 Task: Find connections with filter location Héliopolis with filter topic #Humanresourcewith filter profile language Spanish with filter current company Diamondpick with filter school SNS College of Technology with filter industry Wholesale Building Materials with filter service category UX Research with filter keywords title Customer Care Associate
Action: Mouse moved to (486, 64)
Screenshot: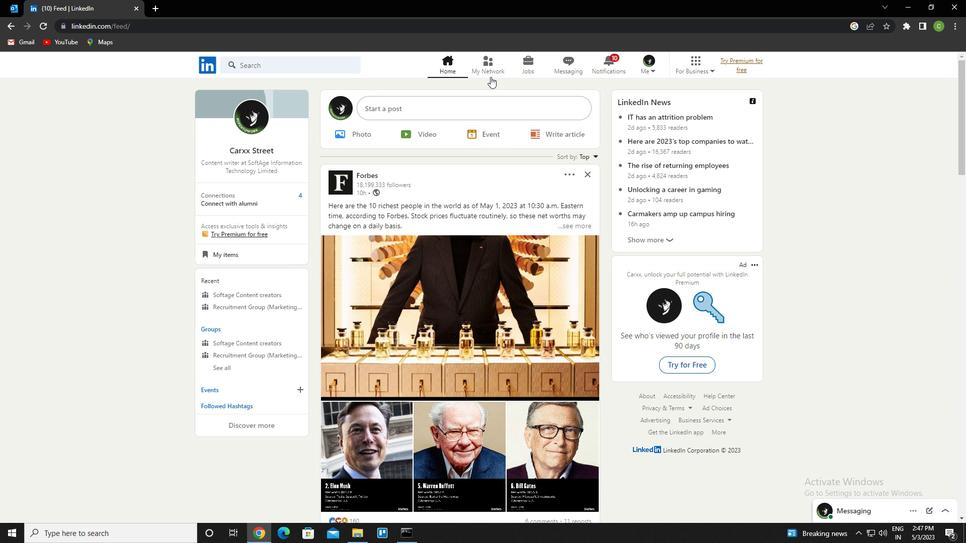 
Action: Mouse pressed left at (486, 64)
Screenshot: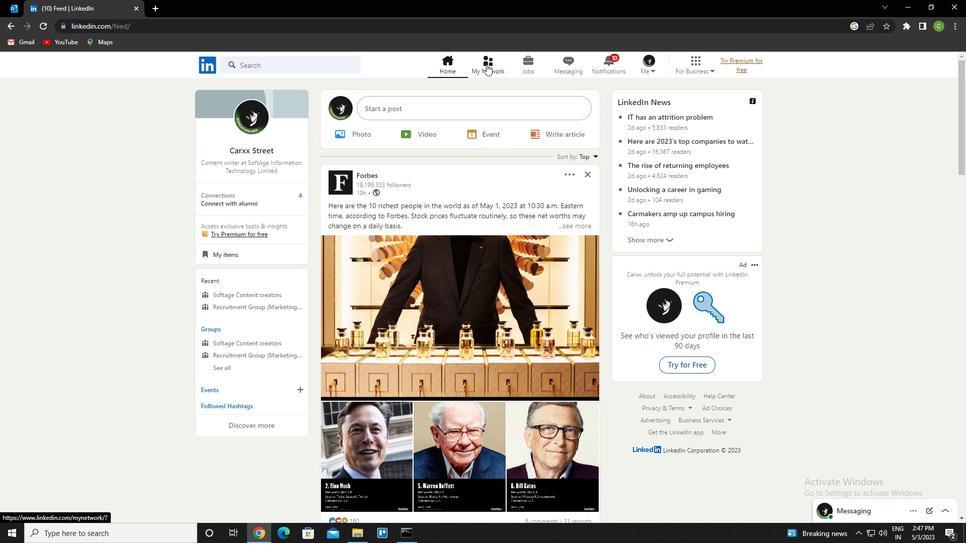 
Action: Mouse moved to (294, 119)
Screenshot: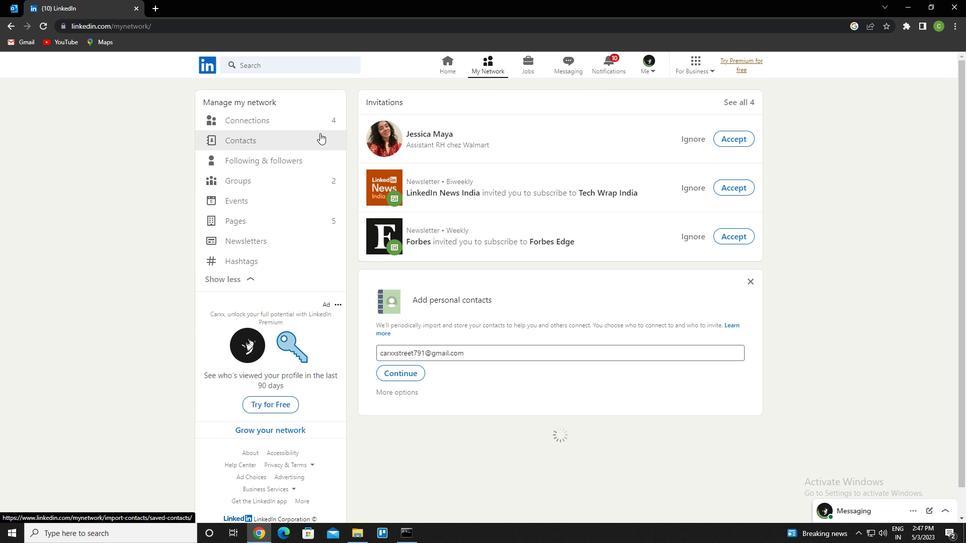 
Action: Mouse pressed left at (294, 119)
Screenshot: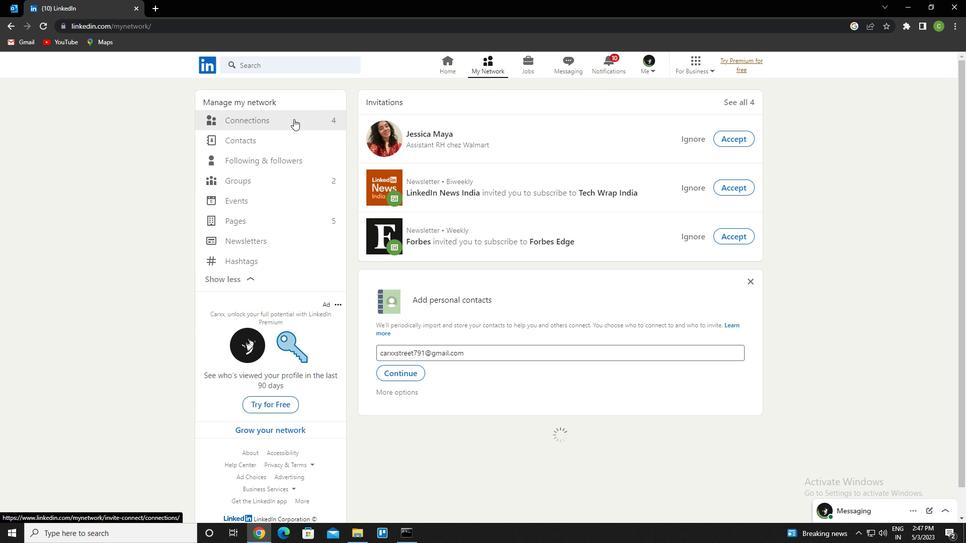 
Action: Mouse moved to (564, 121)
Screenshot: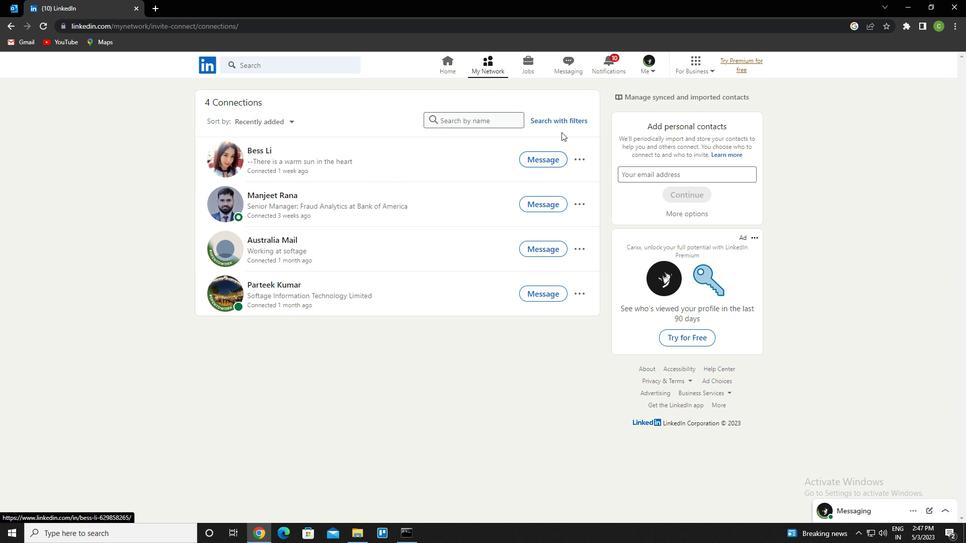 
Action: Mouse pressed left at (564, 121)
Screenshot: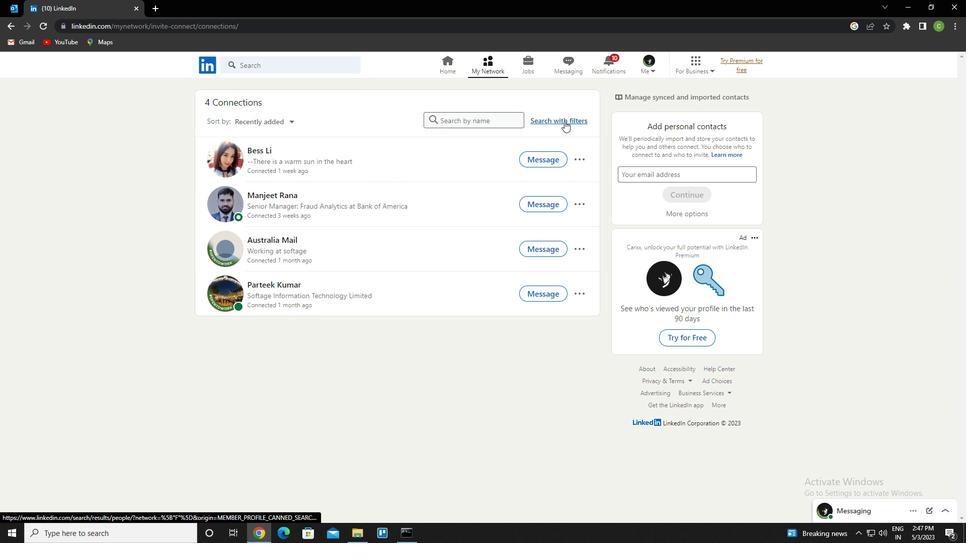 
Action: Mouse moved to (516, 95)
Screenshot: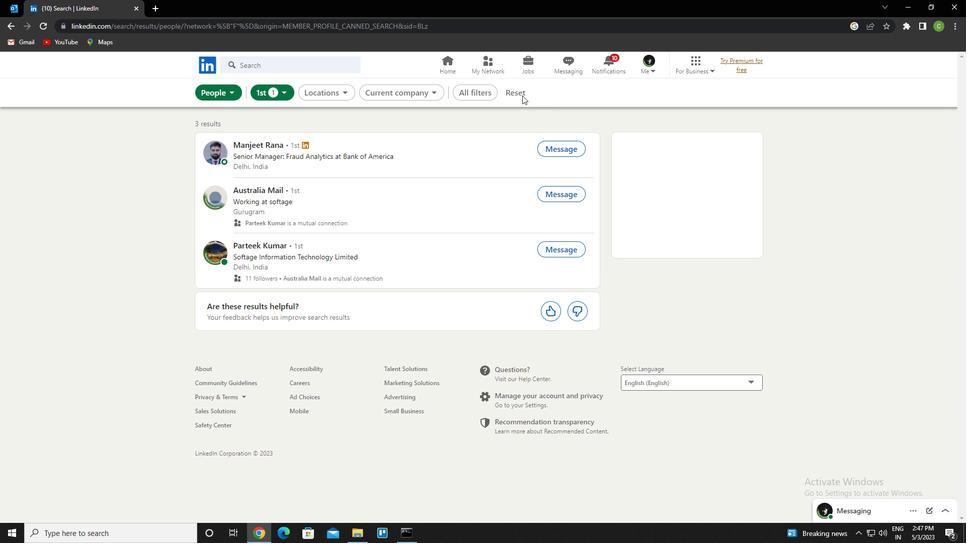 
Action: Mouse pressed left at (516, 95)
Screenshot: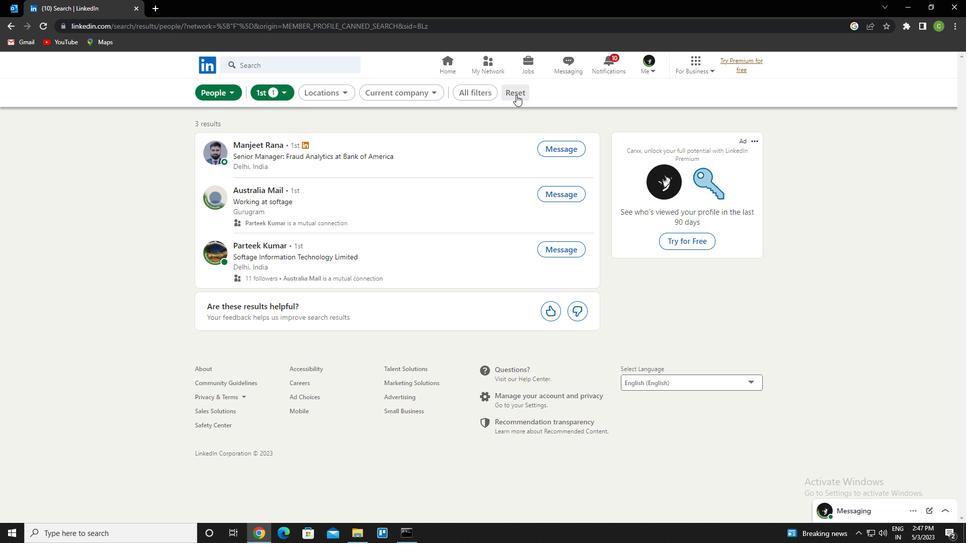 
Action: Mouse moved to (502, 92)
Screenshot: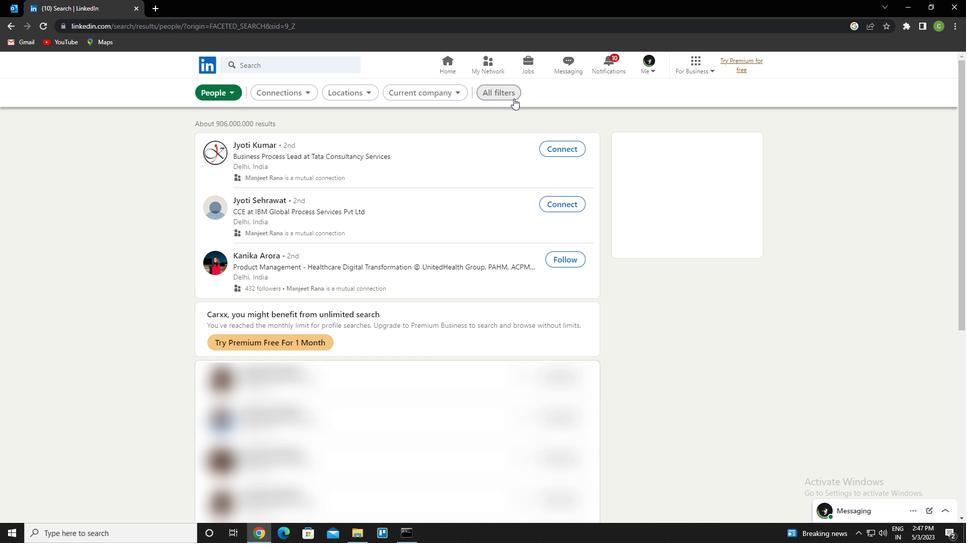 
Action: Mouse pressed left at (502, 92)
Screenshot: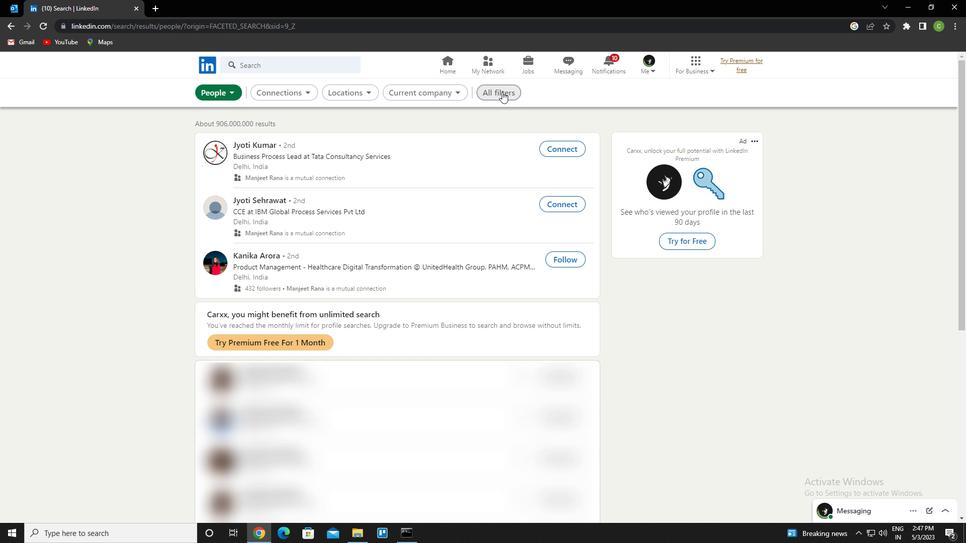 
Action: Mouse moved to (781, 273)
Screenshot: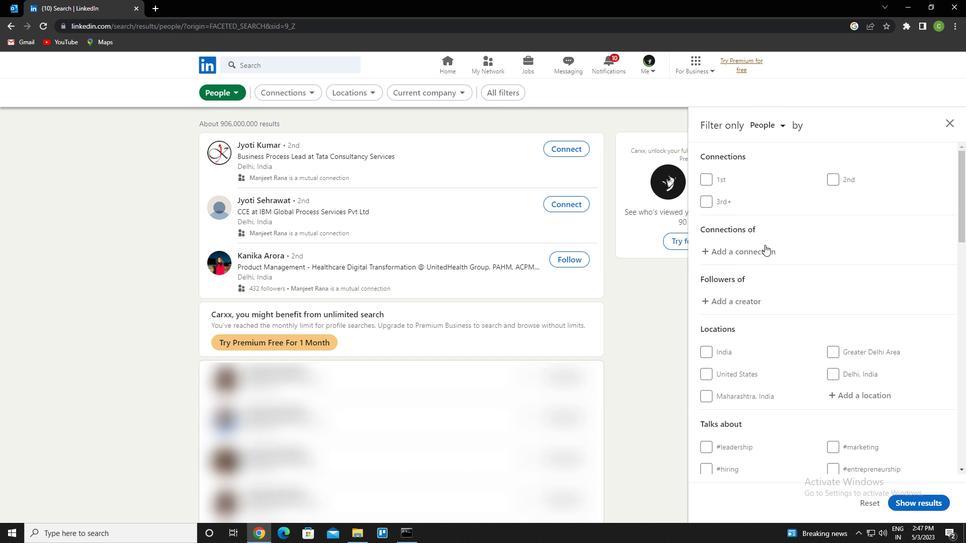 
Action: Mouse scrolled (781, 272) with delta (0, 0)
Screenshot: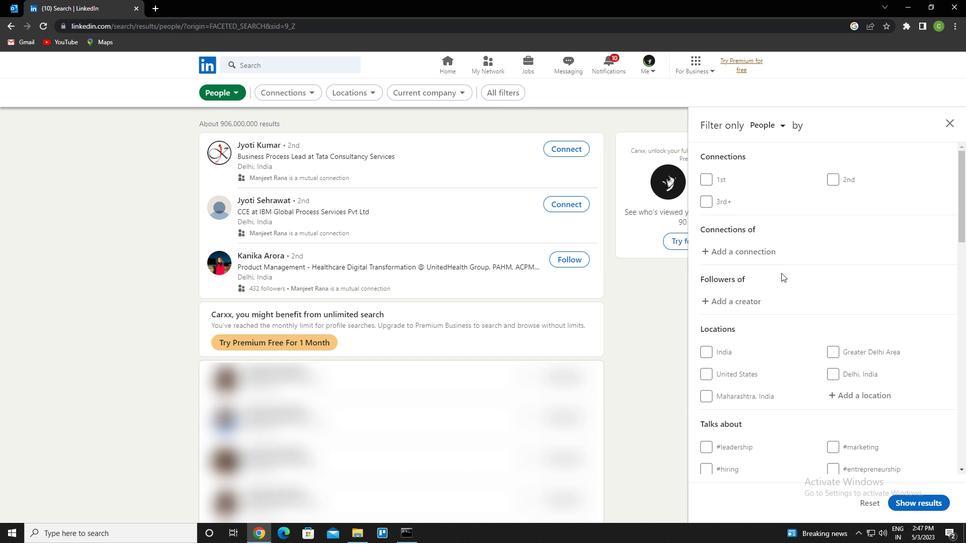 
Action: Mouse moved to (782, 277)
Screenshot: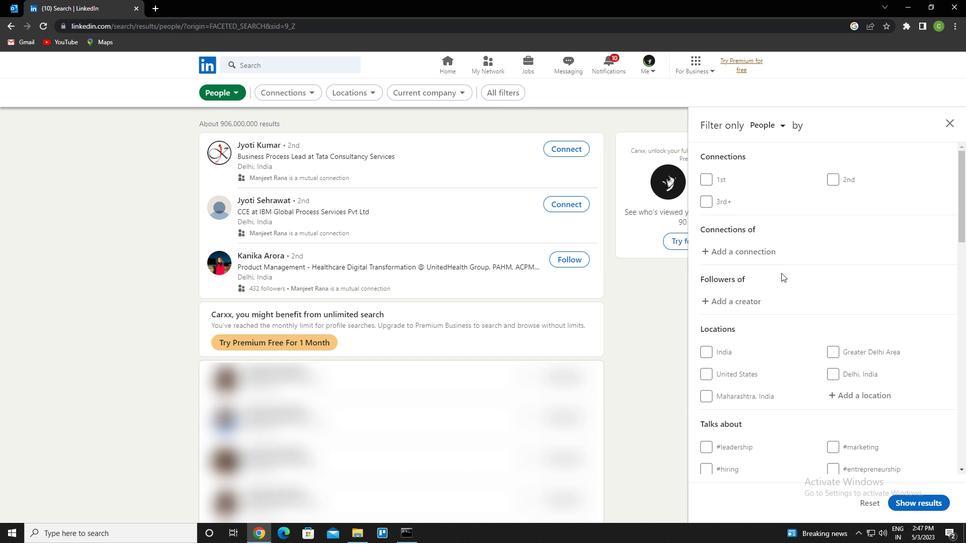 
Action: Mouse scrolled (782, 276) with delta (0, 0)
Screenshot: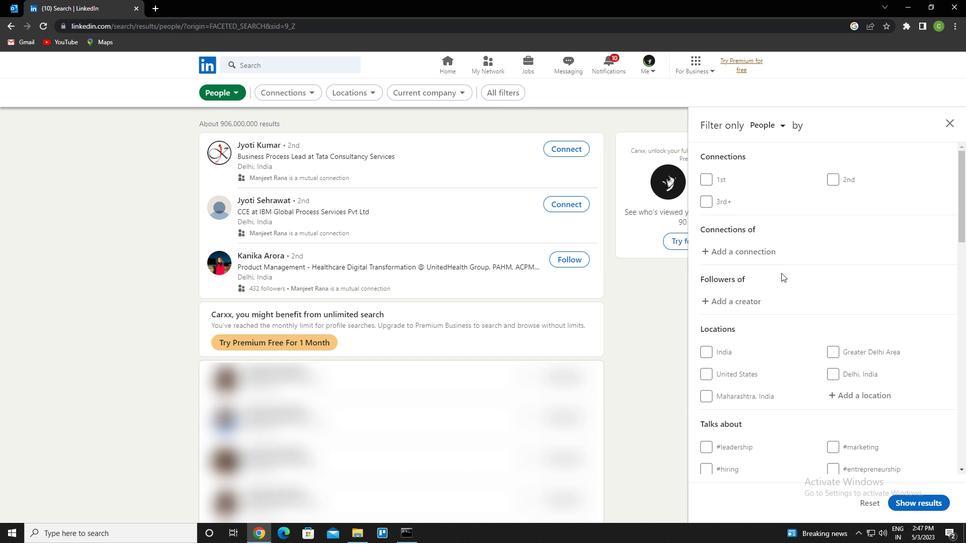 
Action: Mouse moved to (783, 285)
Screenshot: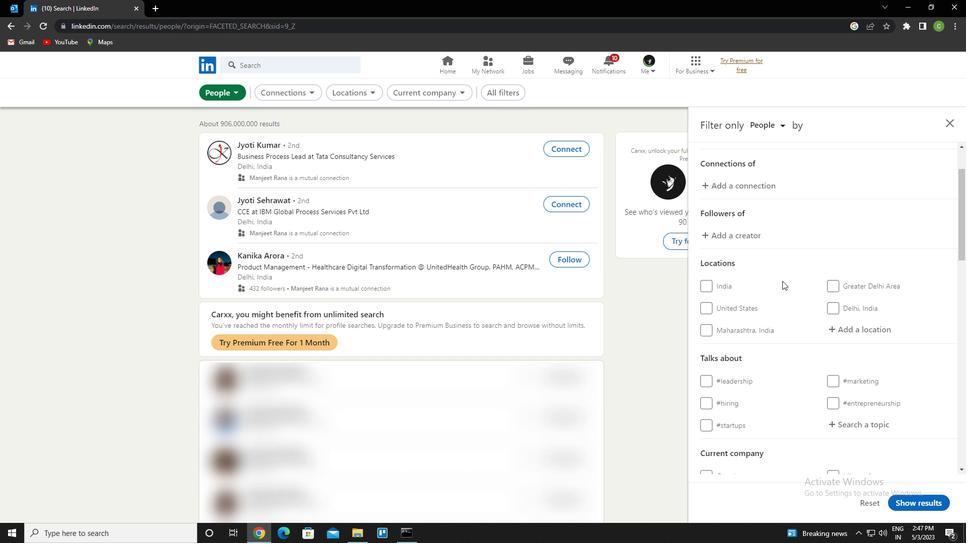 
Action: Mouse scrolled (783, 284) with delta (0, 0)
Screenshot: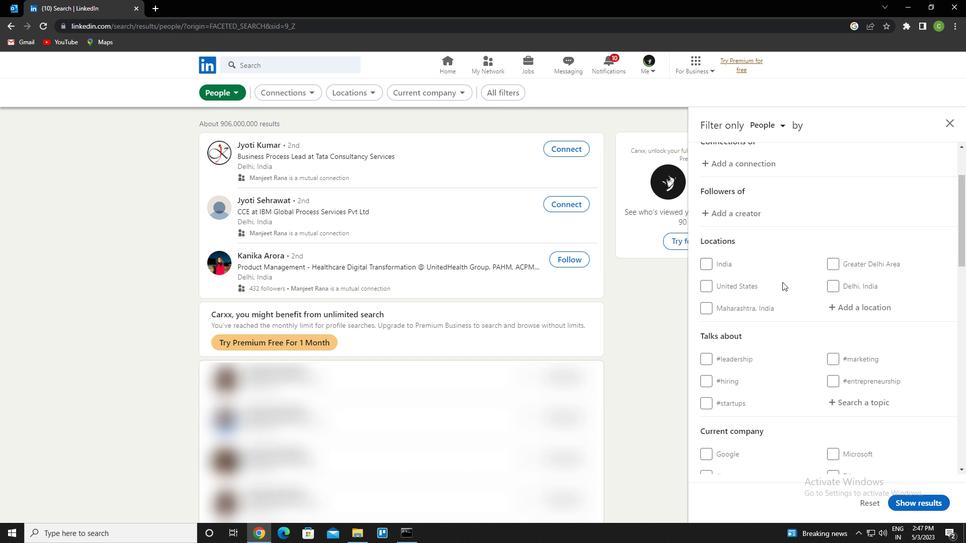 
Action: Mouse moved to (863, 243)
Screenshot: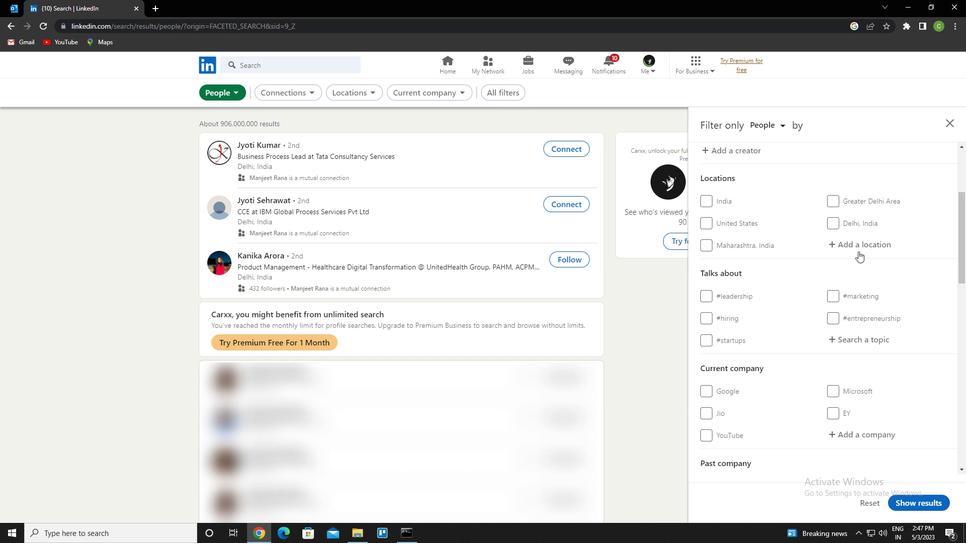 
Action: Mouse pressed left at (863, 243)
Screenshot: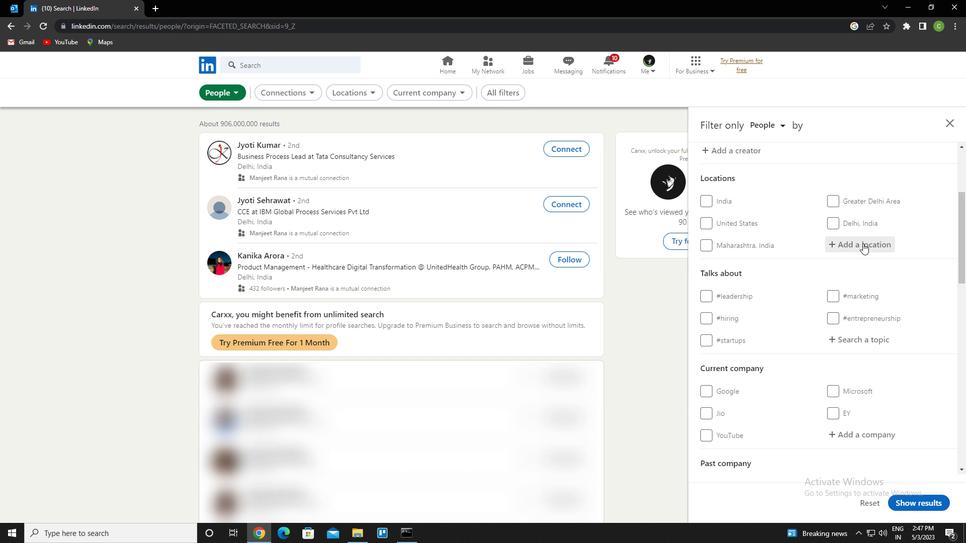 
Action: Mouse moved to (864, 243)
Screenshot: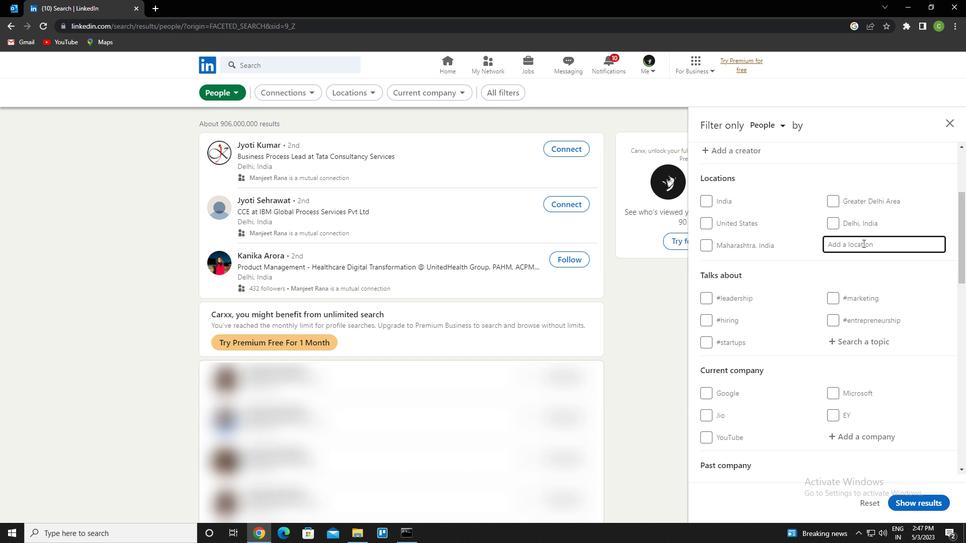 
Action: Key pressed <Key.caps_lock>h<Key.caps_lock>eliopolis<Key.down><Key.enter>
Screenshot: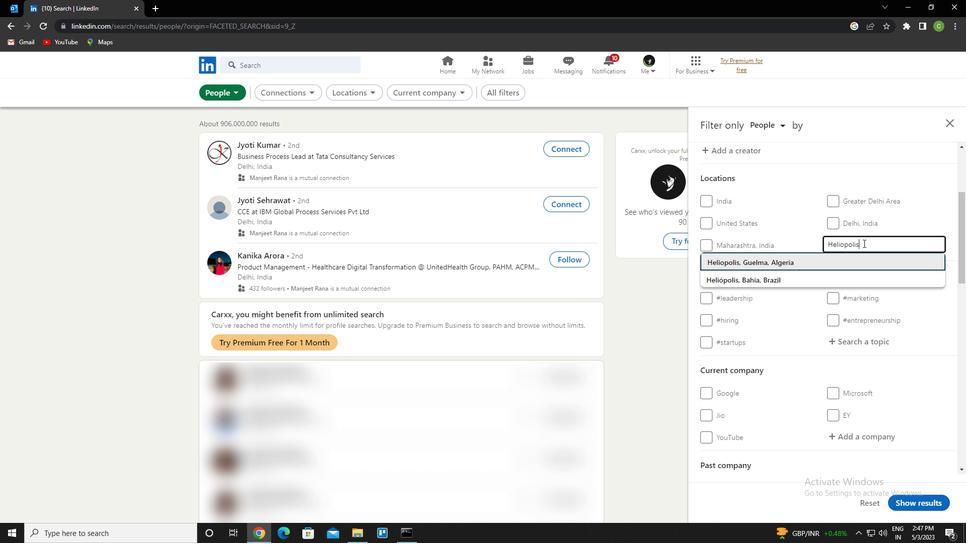 
Action: Mouse scrolled (864, 243) with delta (0, 0)
Screenshot: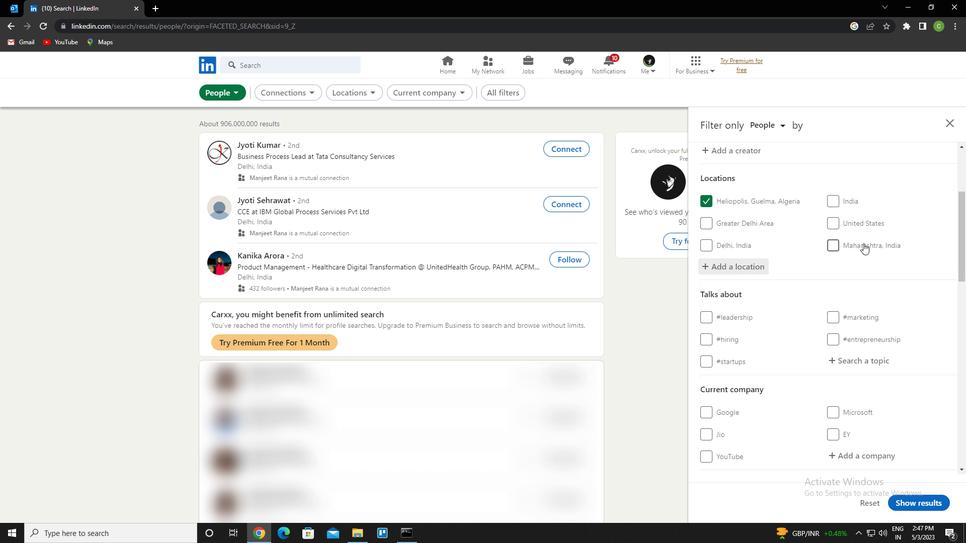 
Action: Mouse moved to (858, 315)
Screenshot: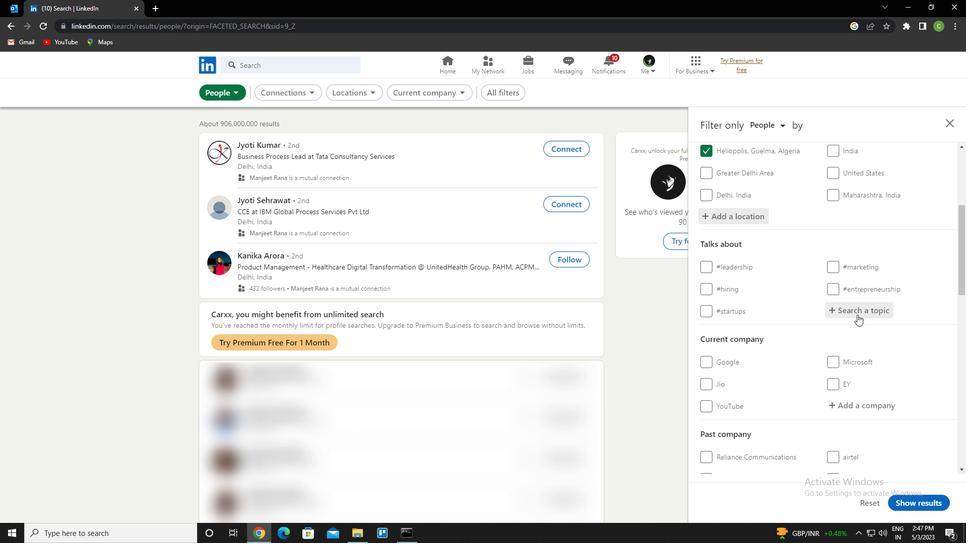
Action: Mouse pressed left at (858, 315)
Screenshot: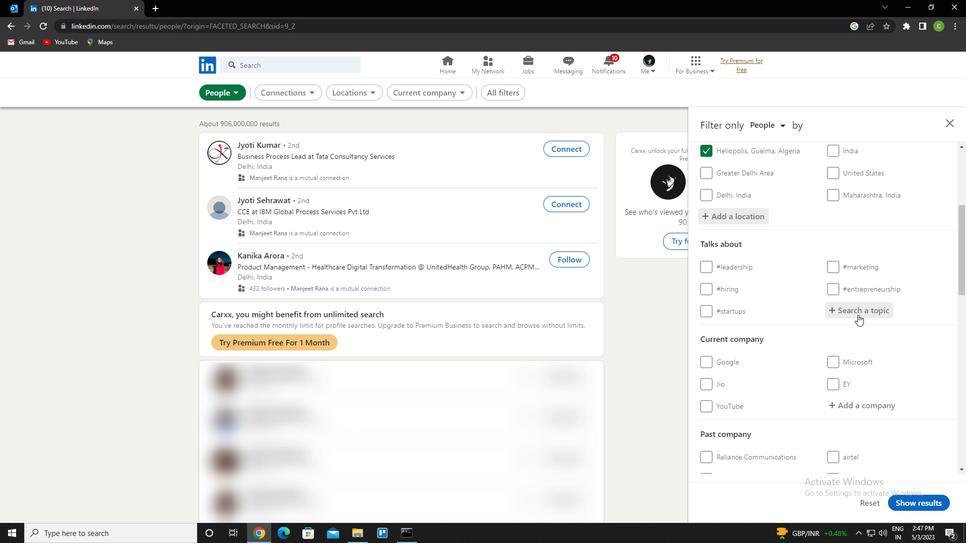 
Action: Key pressed humanresource<Key.down><Key.down><Key.enter>
Screenshot: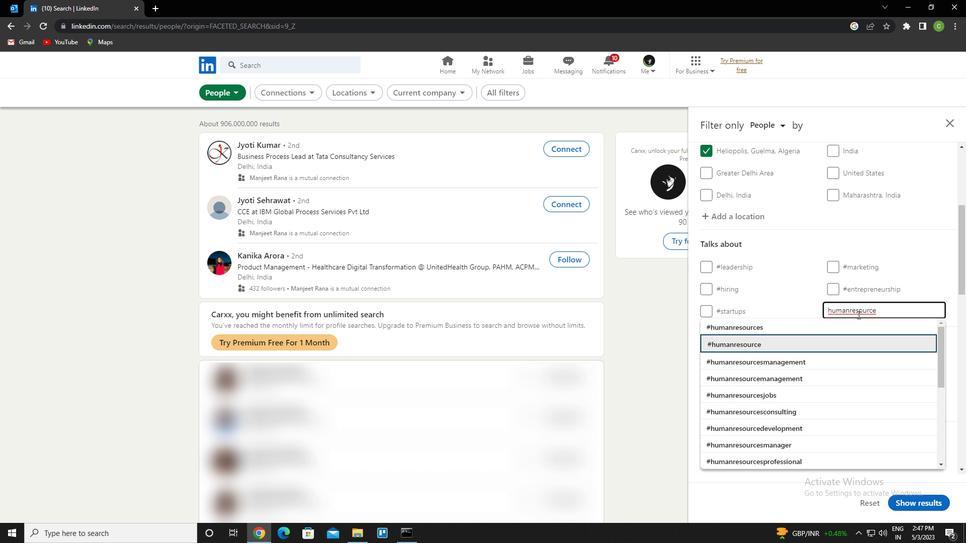
Action: Mouse scrolled (858, 314) with delta (0, 0)
Screenshot: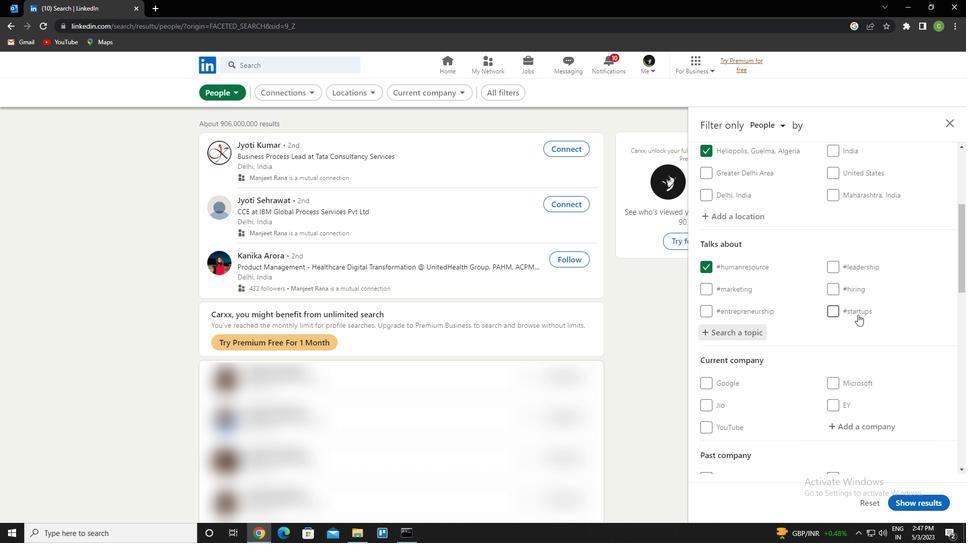 
Action: Mouse scrolled (858, 314) with delta (0, 0)
Screenshot: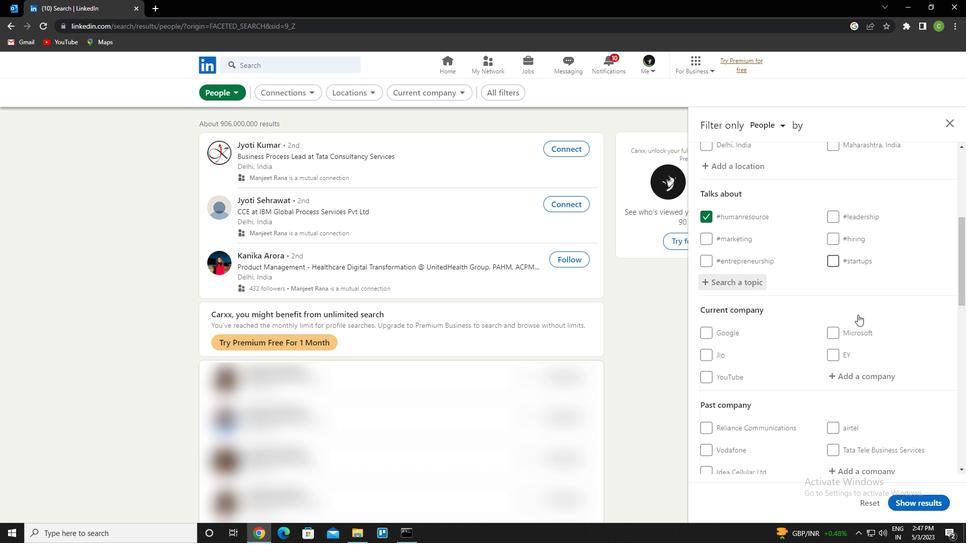
Action: Mouse scrolled (858, 314) with delta (0, 0)
Screenshot: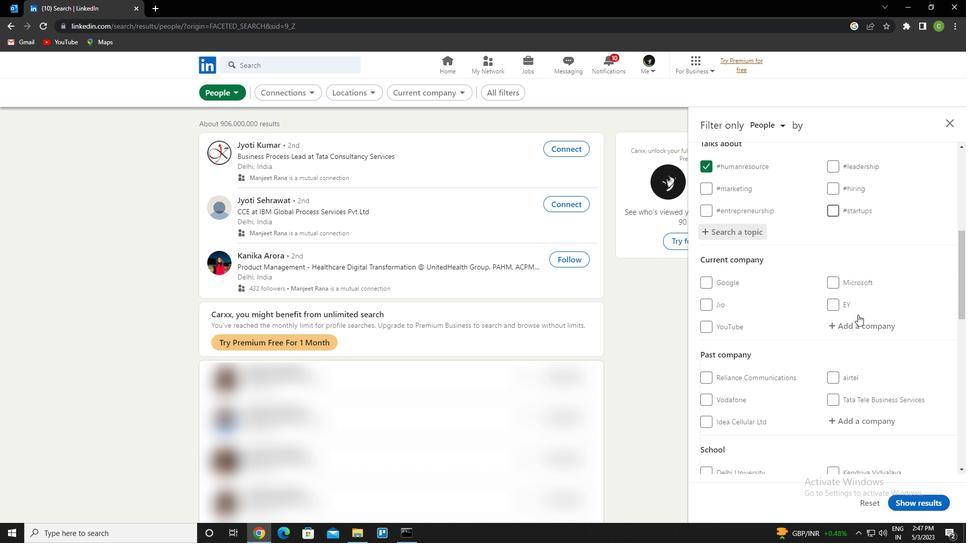 
Action: Mouse scrolled (858, 314) with delta (0, 0)
Screenshot: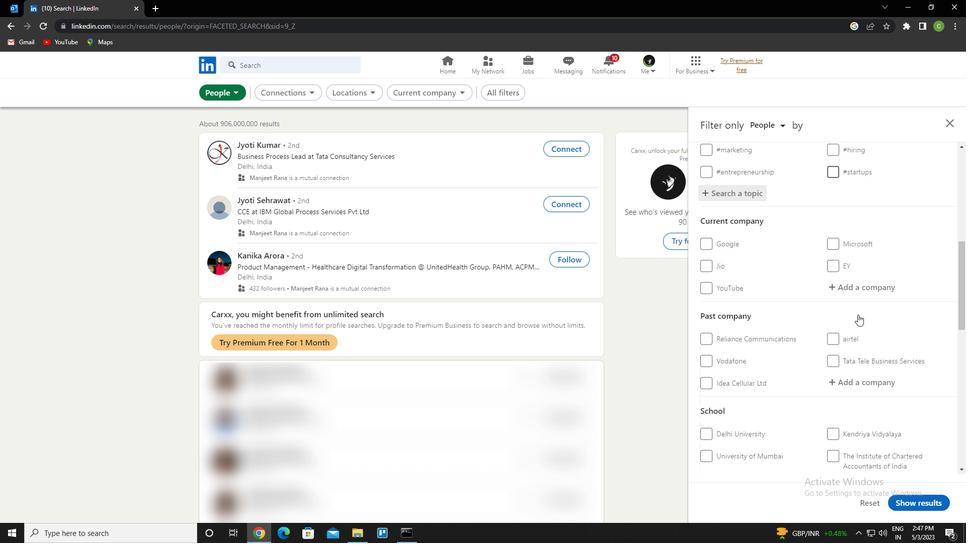 
Action: Mouse scrolled (858, 314) with delta (0, 0)
Screenshot: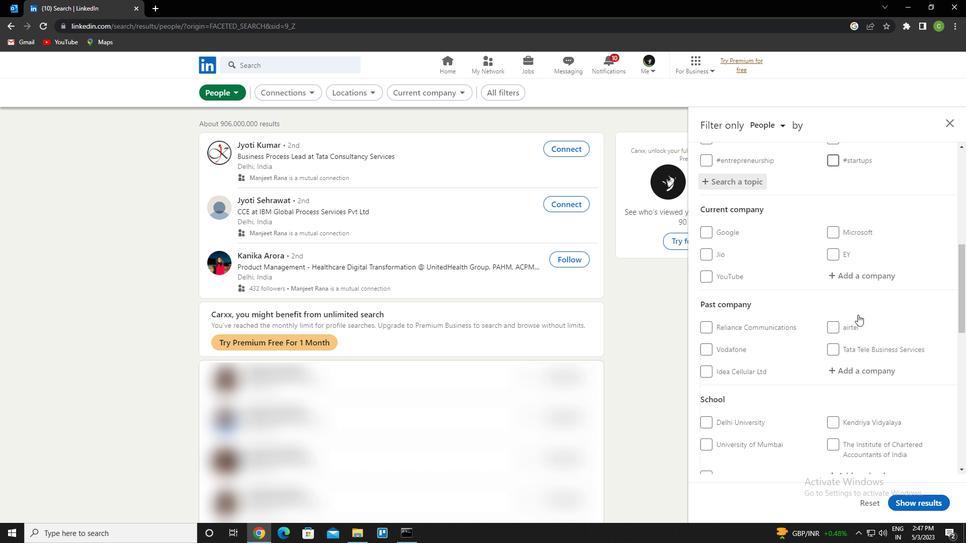 
Action: Mouse scrolled (858, 314) with delta (0, 0)
Screenshot: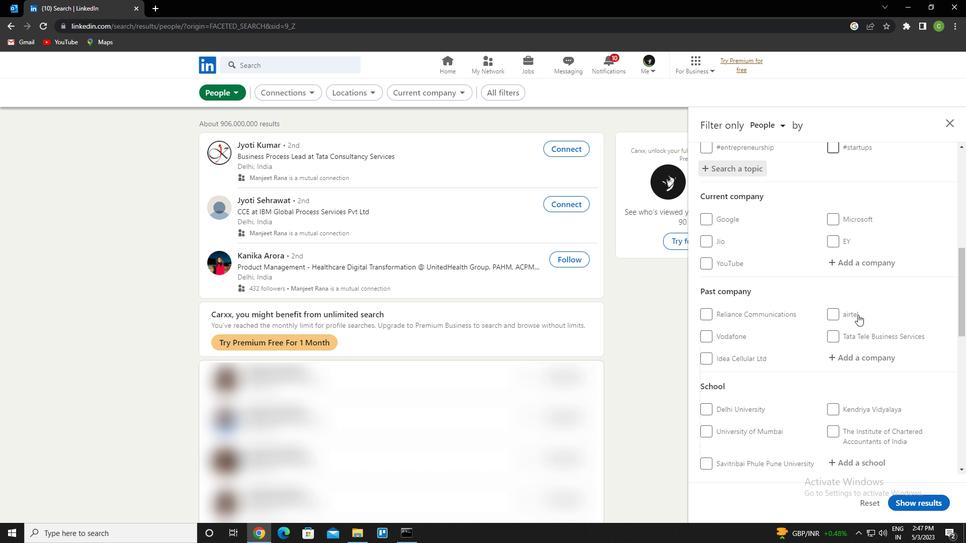 
Action: Mouse scrolled (858, 314) with delta (0, 0)
Screenshot: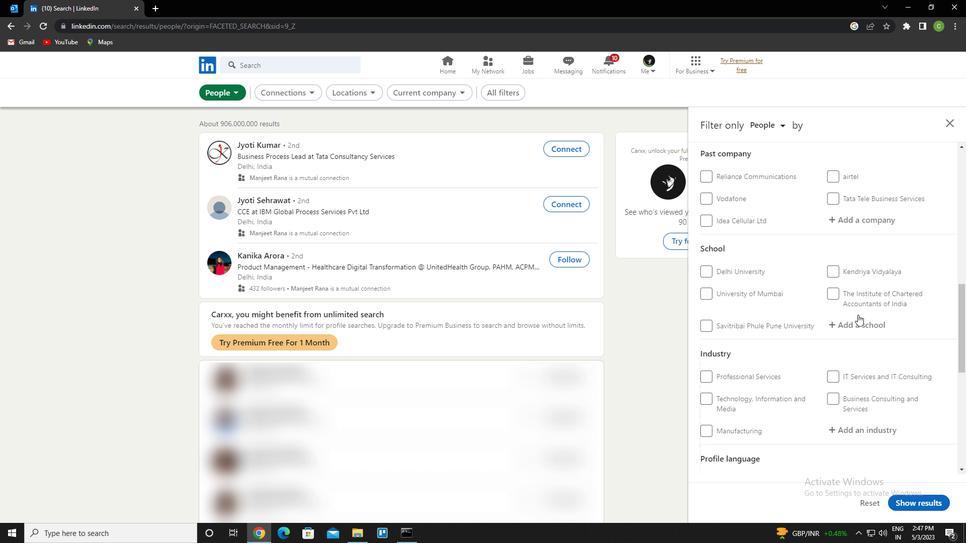 
Action: Mouse scrolled (858, 314) with delta (0, 0)
Screenshot: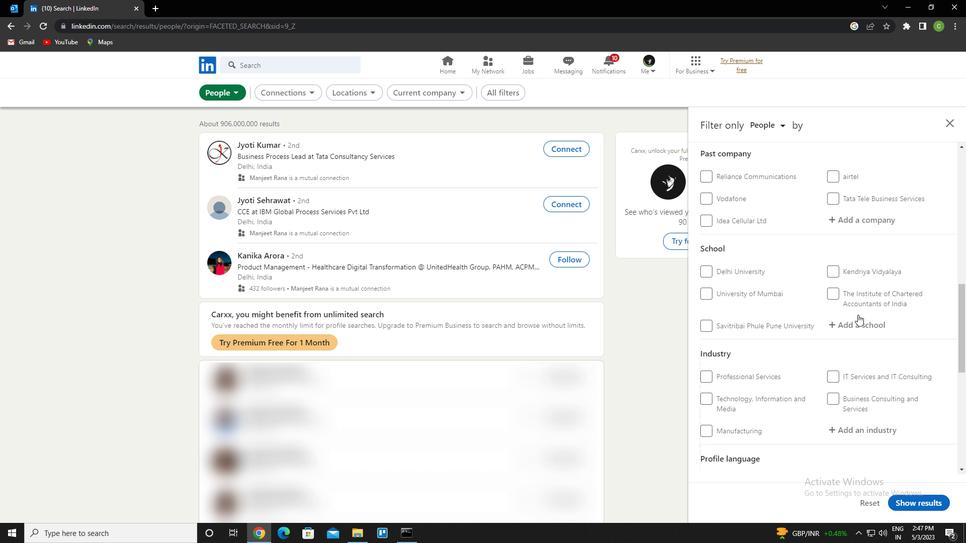 
Action: Mouse scrolled (858, 314) with delta (0, 0)
Screenshot: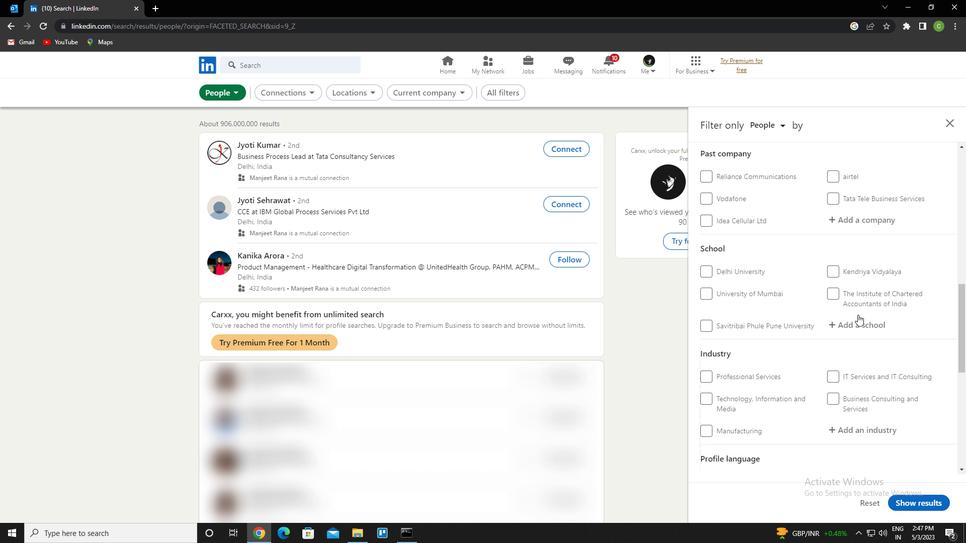 
Action: Mouse moved to (704, 353)
Screenshot: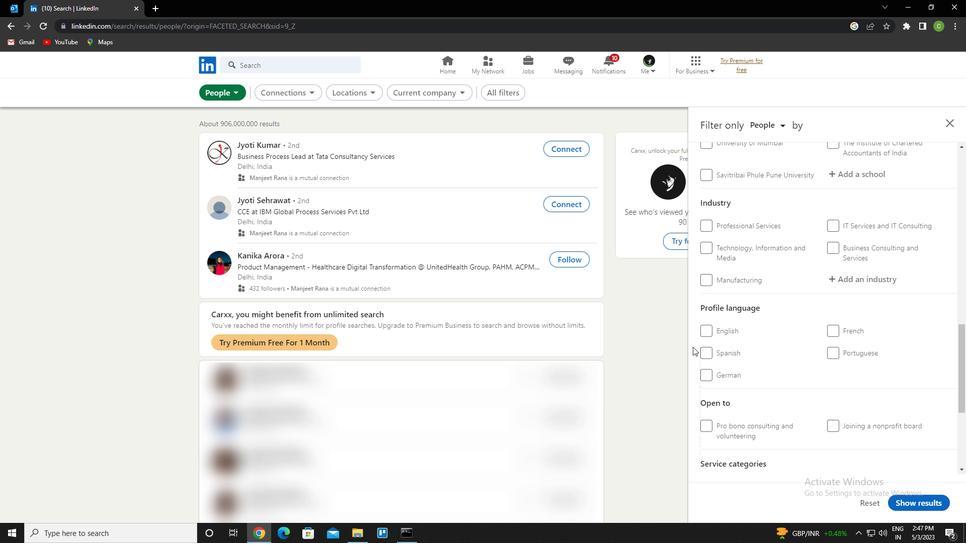 
Action: Mouse pressed left at (704, 353)
Screenshot: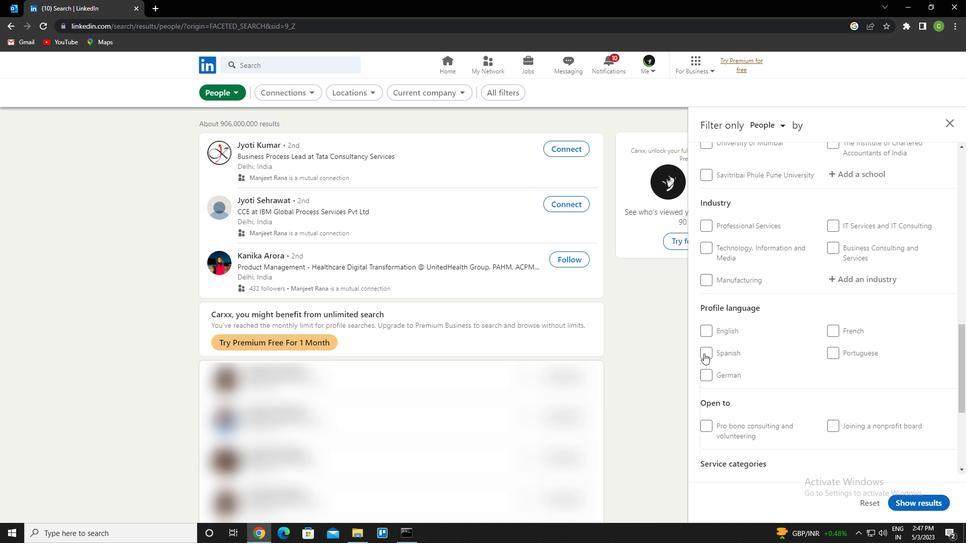 
Action: Mouse moved to (777, 359)
Screenshot: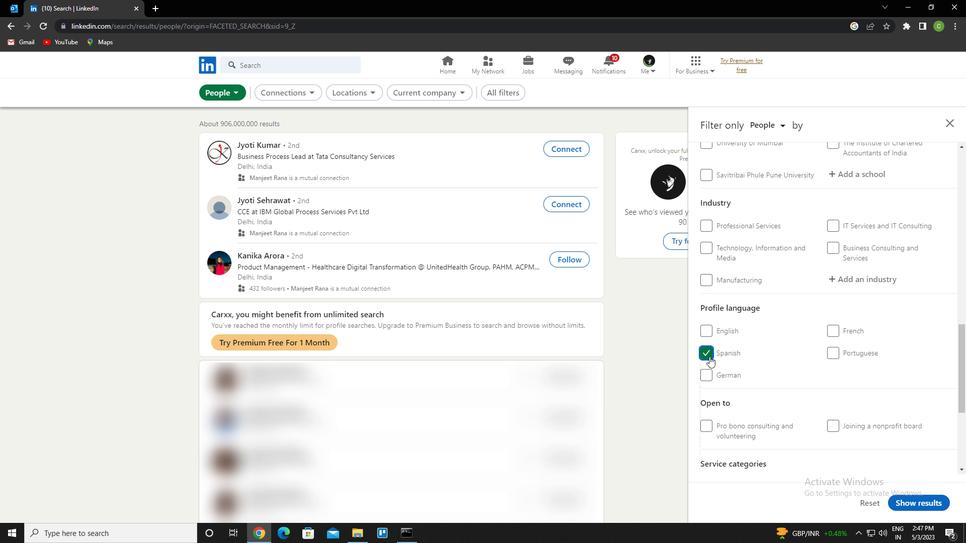 
Action: Mouse scrolled (777, 360) with delta (0, 0)
Screenshot: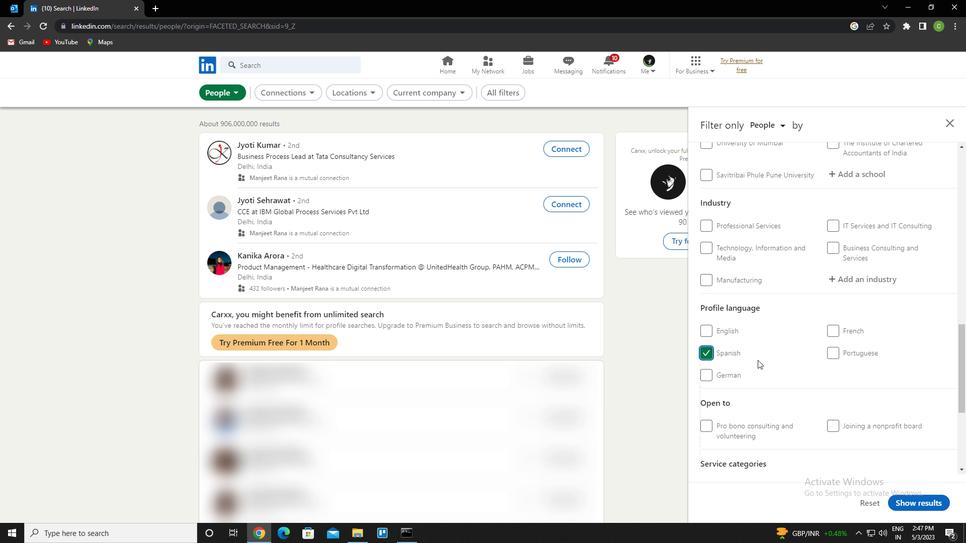 
Action: Mouse scrolled (777, 360) with delta (0, 0)
Screenshot: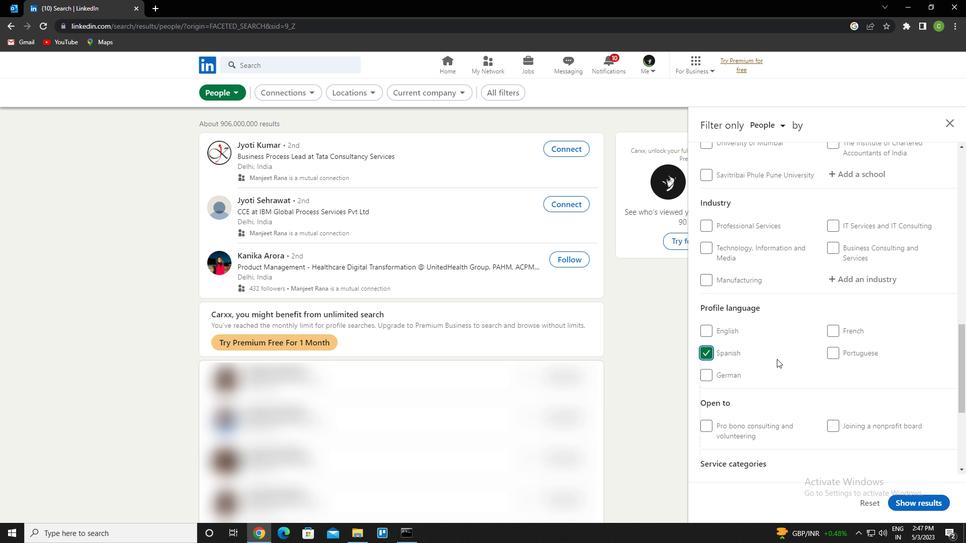 
Action: Mouse scrolled (777, 360) with delta (0, 0)
Screenshot: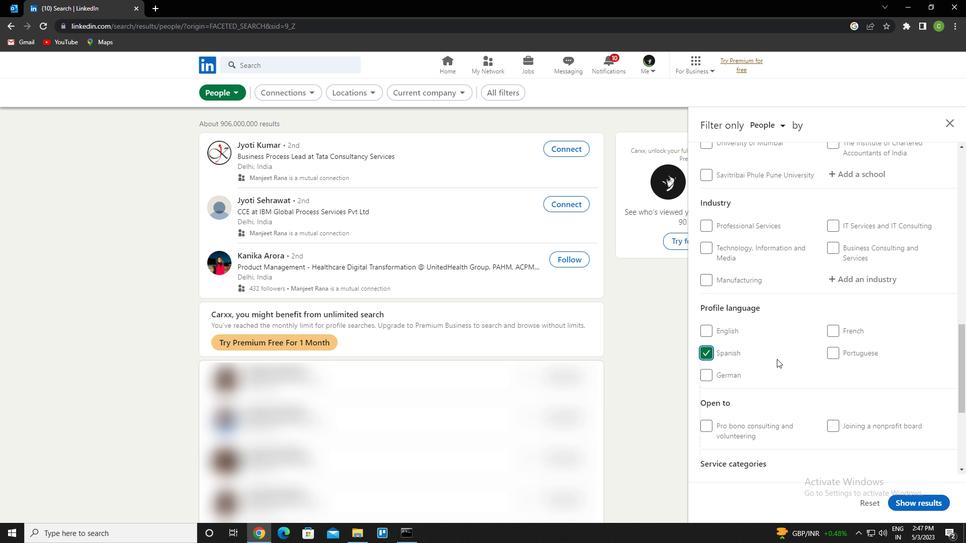 
Action: Mouse scrolled (777, 360) with delta (0, 0)
Screenshot: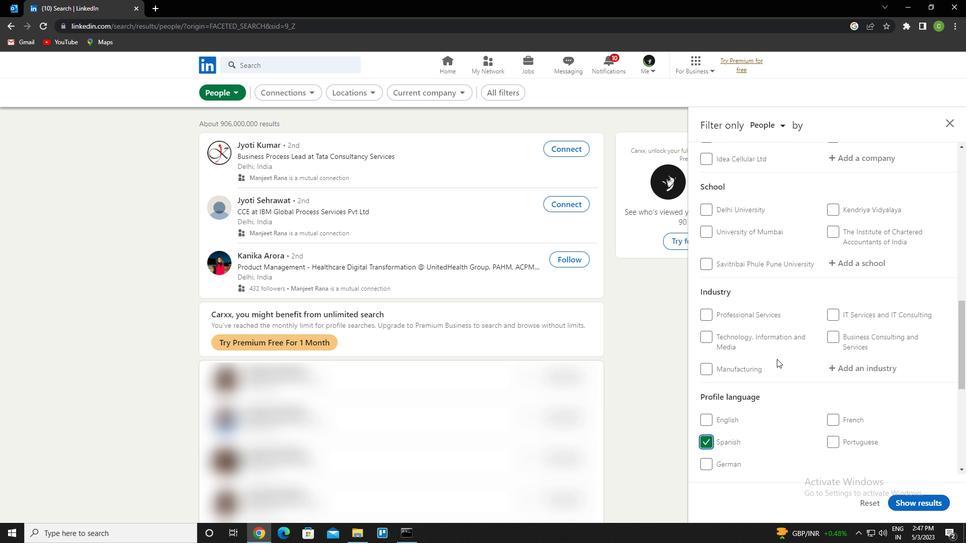
Action: Mouse scrolled (777, 360) with delta (0, 0)
Screenshot: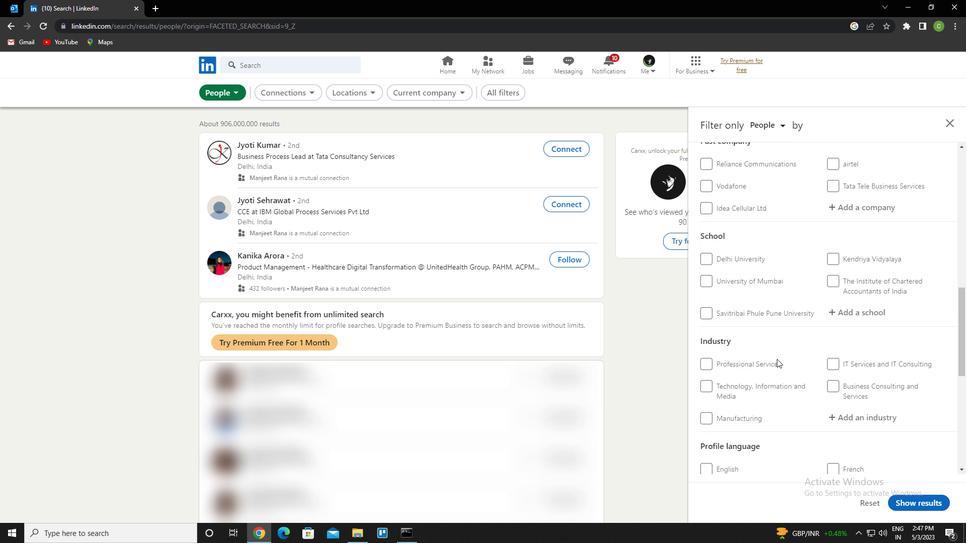 
Action: Mouse moved to (774, 352)
Screenshot: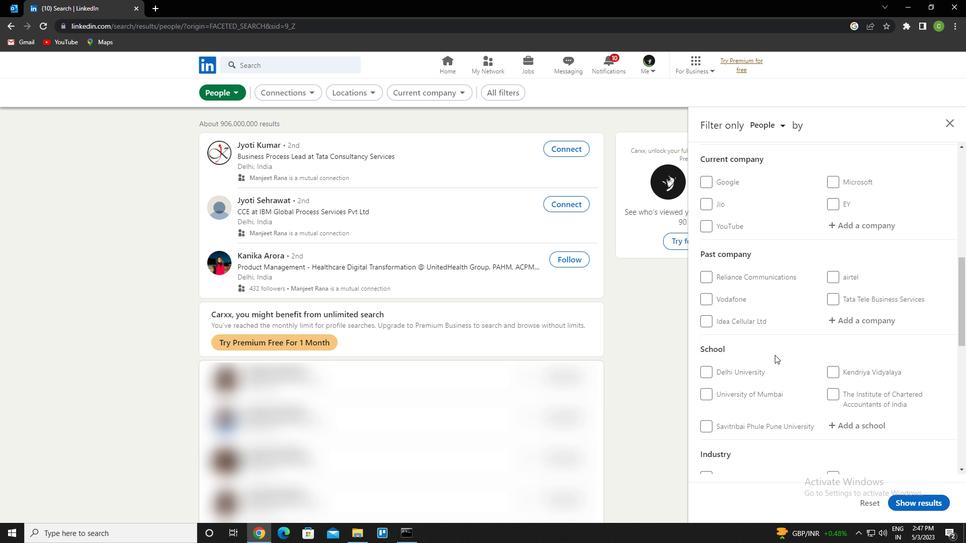 
Action: Mouse scrolled (774, 352) with delta (0, 0)
Screenshot: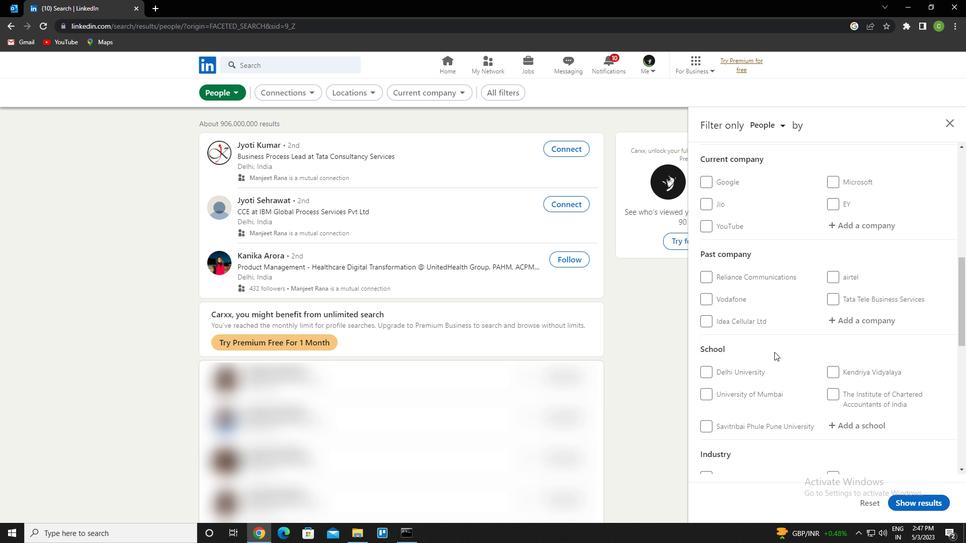 
Action: Mouse moved to (866, 279)
Screenshot: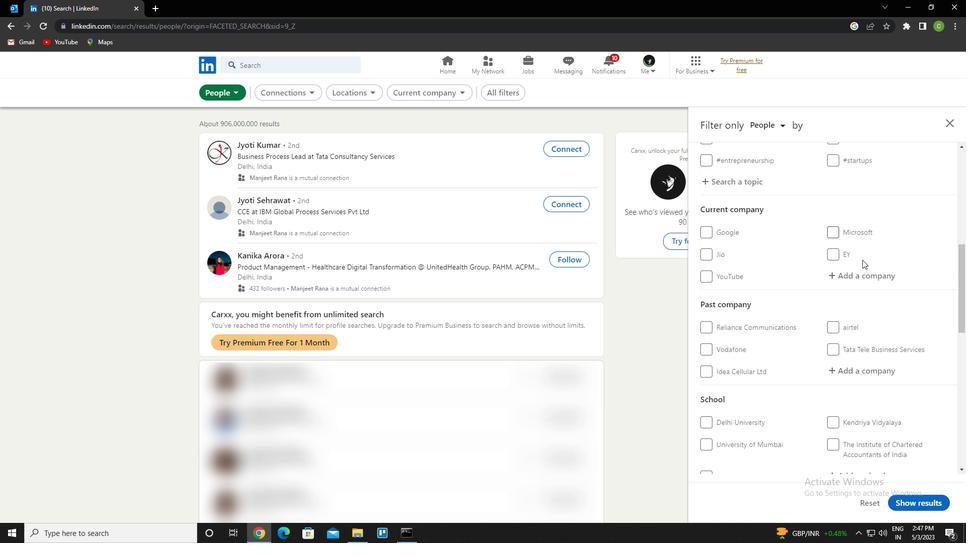 
Action: Mouse pressed left at (866, 279)
Screenshot: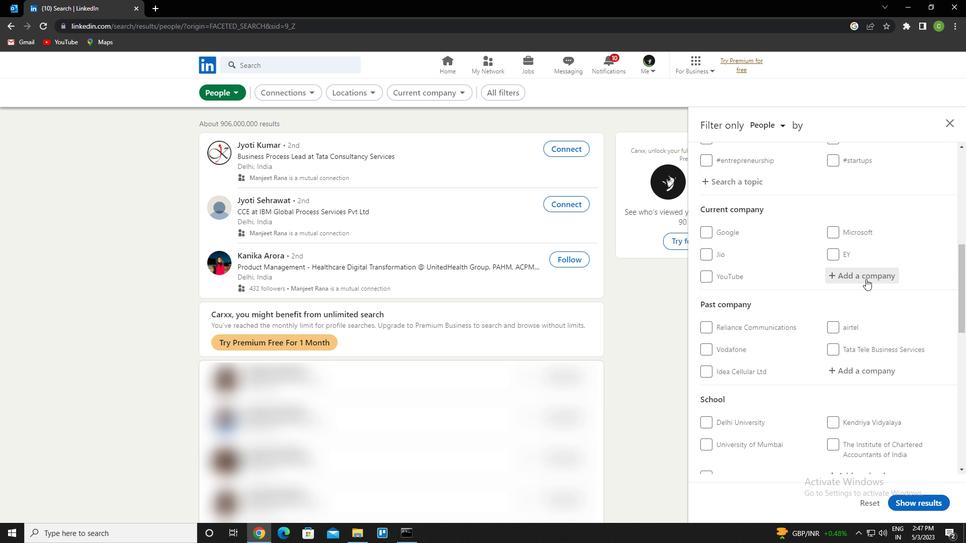 
Action: Key pressed <Key.caps_lock>s<Key.caps_lock>panish<Key.backspace><Key.backspace><Key.backspace><Key.backspace><Key.backspace><Key.backspace><Key.backspace><Key.caps_lock>d<Key.caps_lock>iamondpic<Key.down><Key.enter>
Screenshot: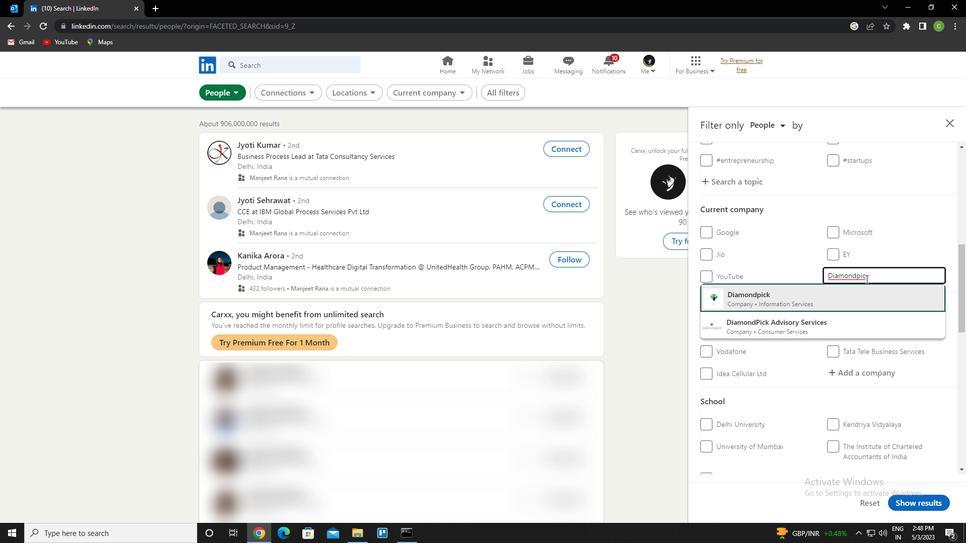 
Action: Mouse scrolled (866, 278) with delta (0, 0)
Screenshot: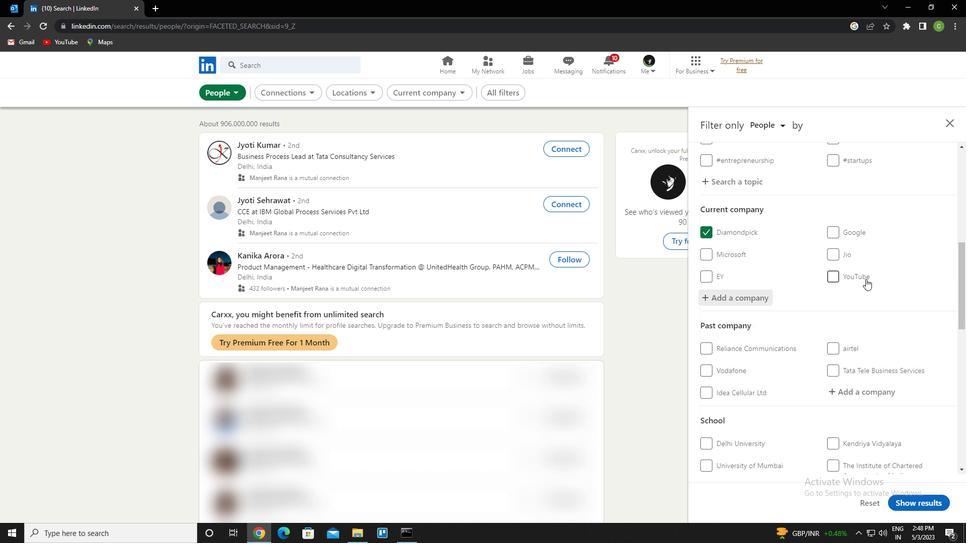 
Action: Mouse scrolled (866, 278) with delta (0, 0)
Screenshot: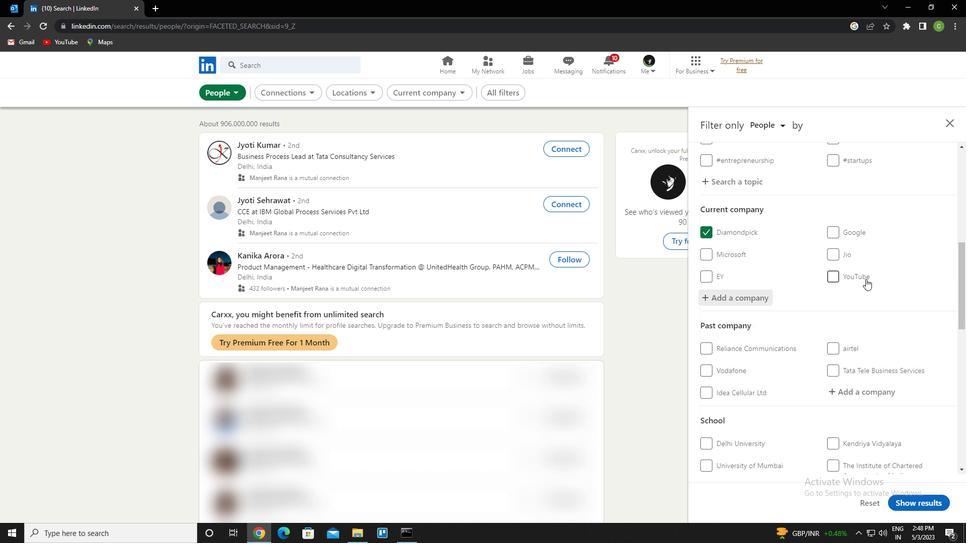 
Action: Mouse moved to (864, 291)
Screenshot: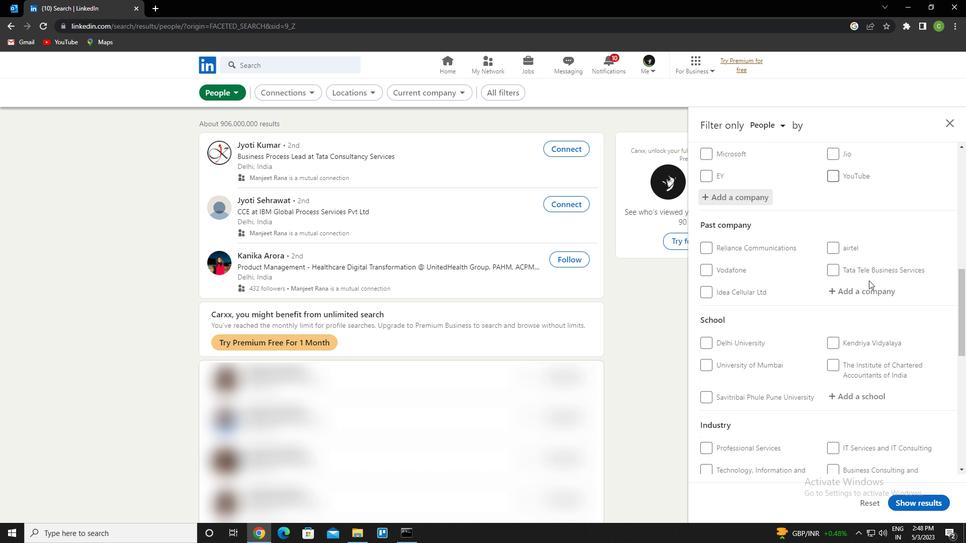 
Action: Mouse scrolled (864, 291) with delta (0, 0)
Screenshot: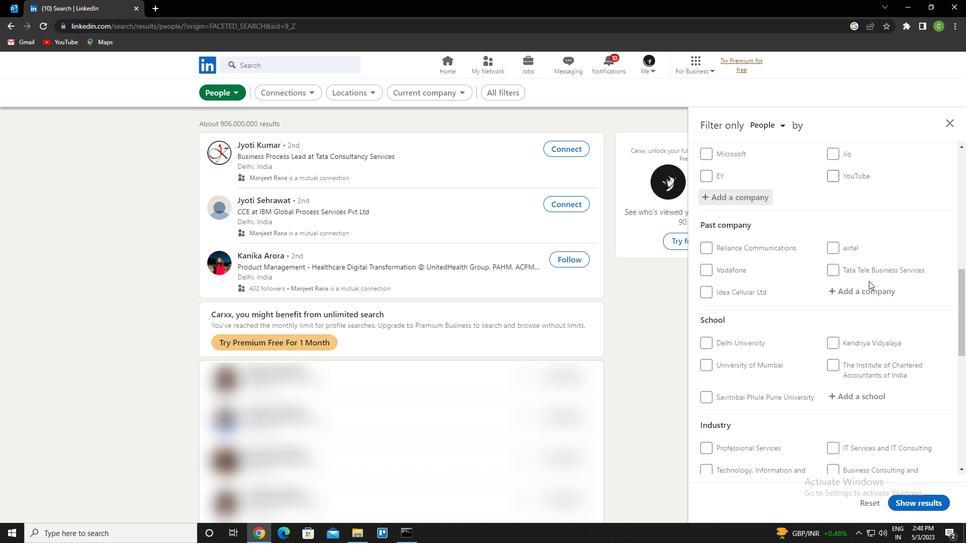 
Action: Mouse moved to (862, 295)
Screenshot: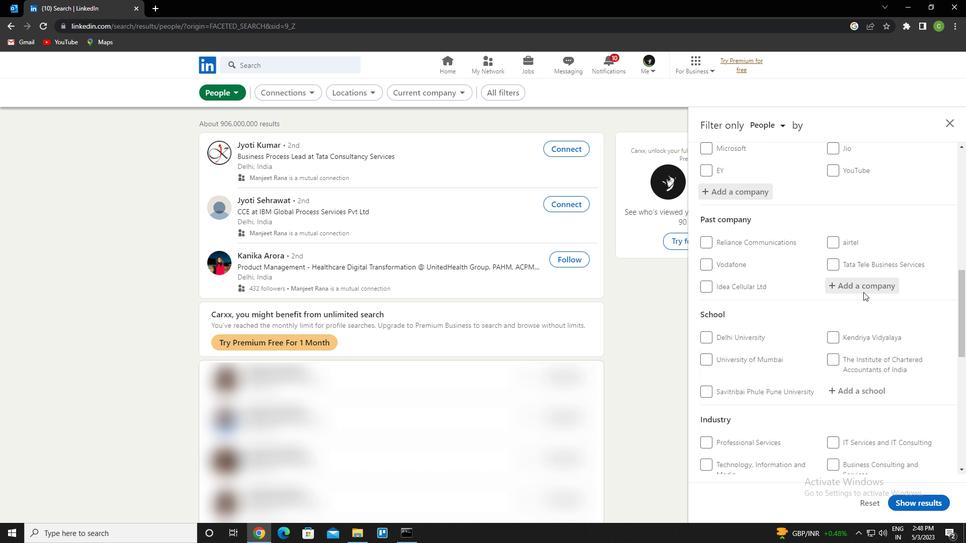 
Action: Mouse scrolled (862, 294) with delta (0, 0)
Screenshot: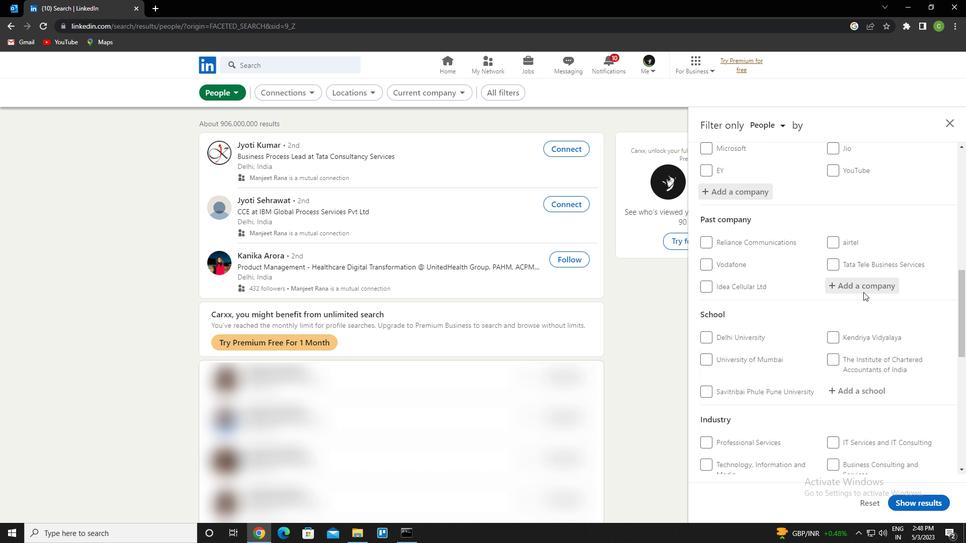 
Action: Mouse moved to (862, 297)
Screenshot: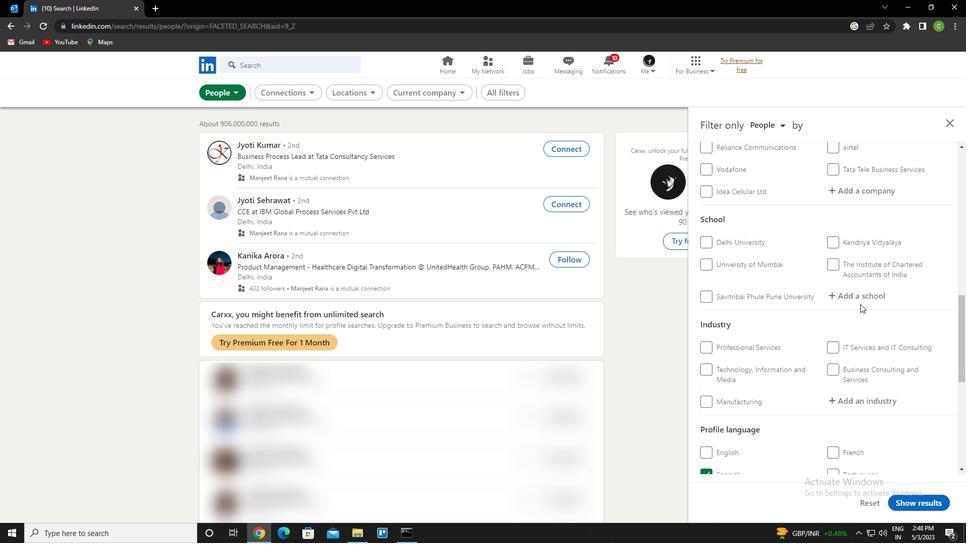 
Action: Mouse pressed left at (862, 297)
Screenshot: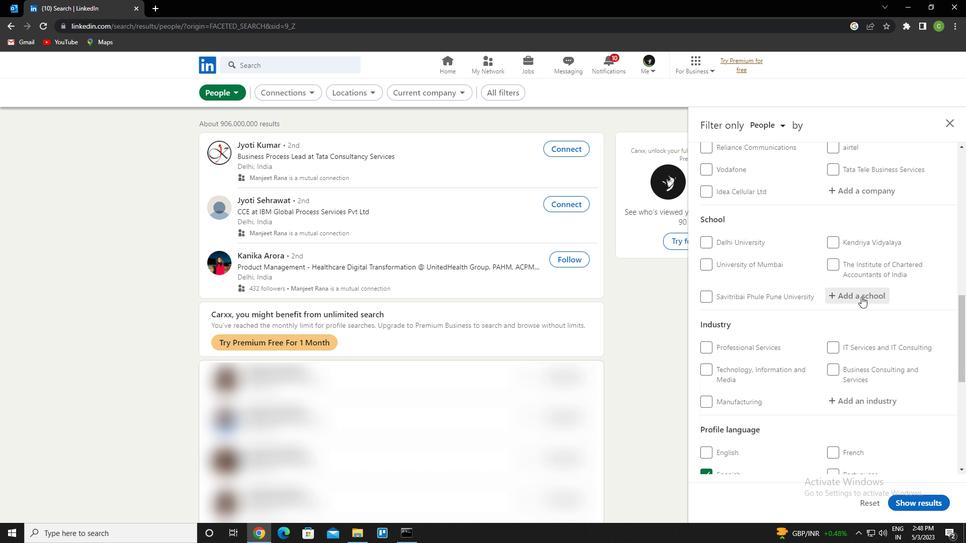 
Action: Key pressed <Key.caps_lock>sns<Key.space>c<Key.caps_lock>ollege<Key.space>of<Key.space>t<Key.down><Key.enter>
Screenshot: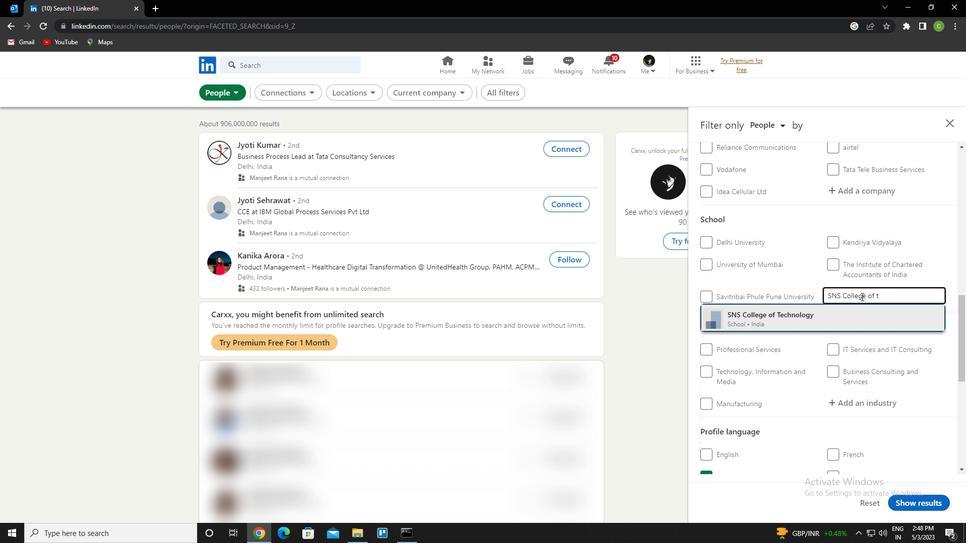 
Action: Mouse scrolled (862, 296) with delta (0, 0)
Screenshot: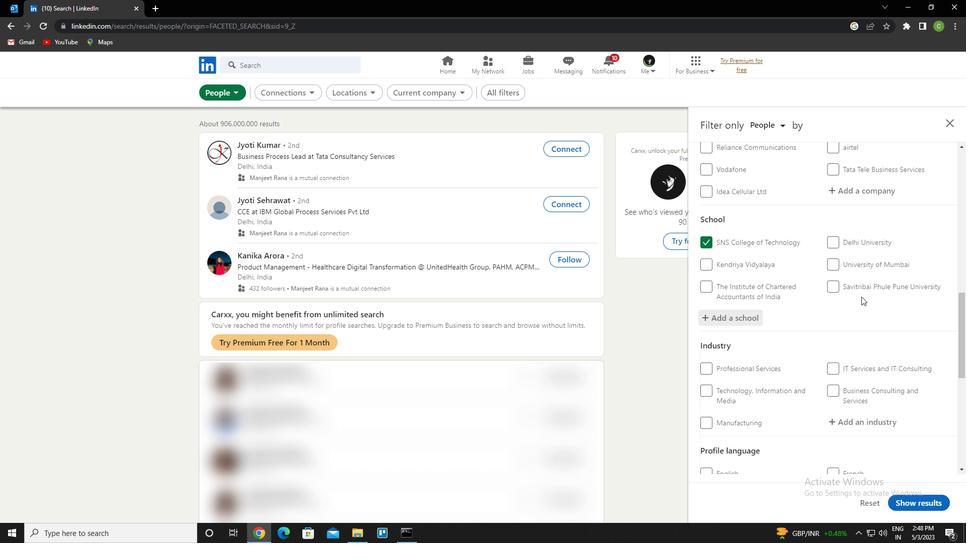 
Action: Mouse scrolled (862, 296) with delta (0, 0)
Screenshot: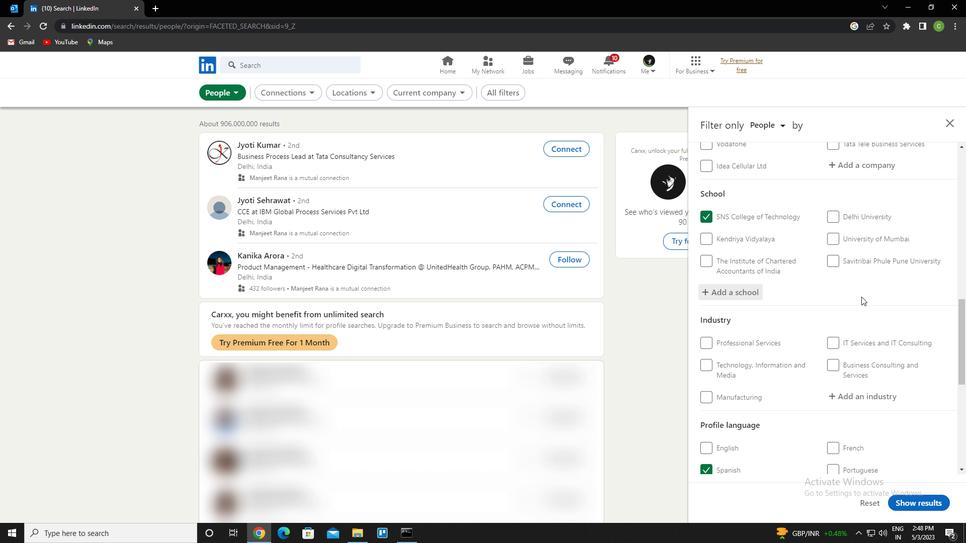 
Action: Mouse moved to (864, 316)
Screenshot: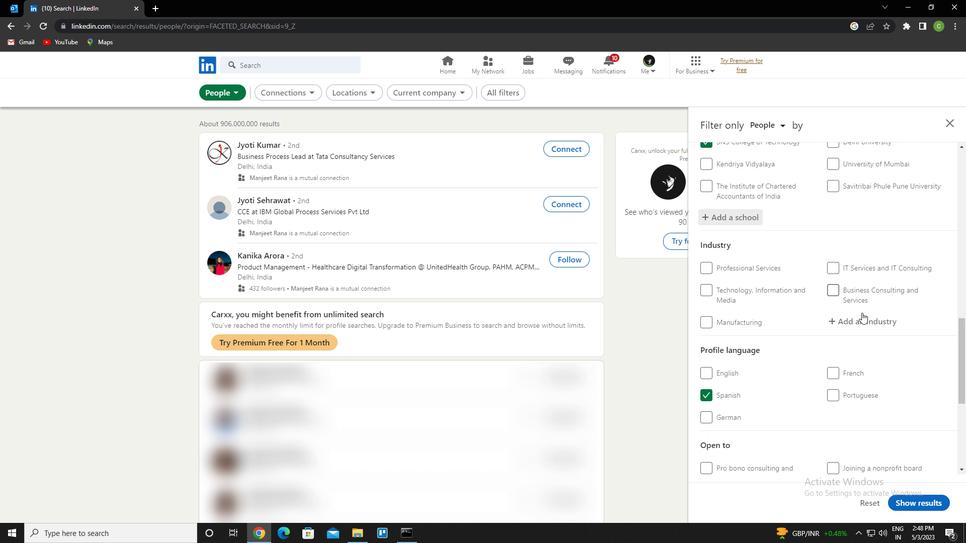 
Action: Mouse pressed left at (864, 316)
Screenshot: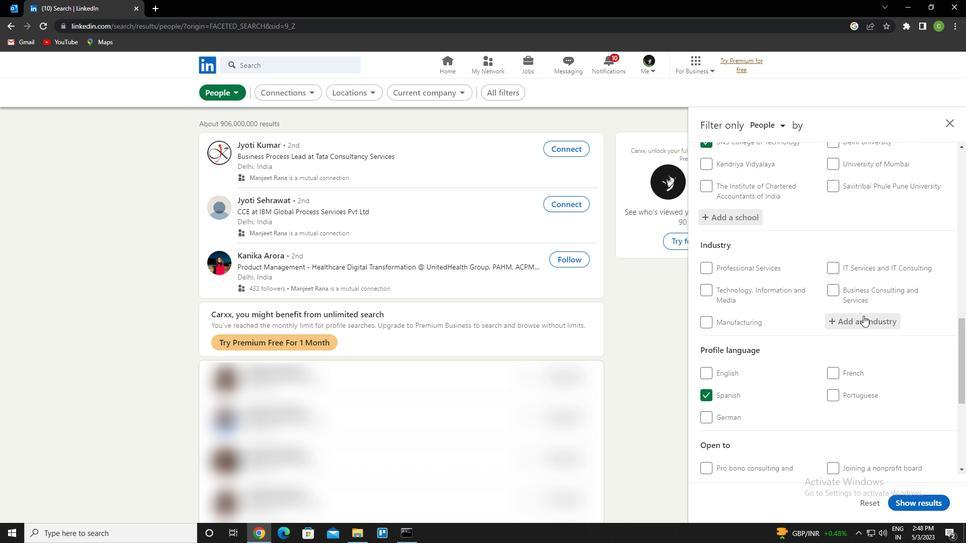 
Action: Key pressed <Key.caps_lock>b<Key.caps_lock>uildinf<Key.backspace>g<Key.space>materials<Key.down><Key.enter>
Screenshot: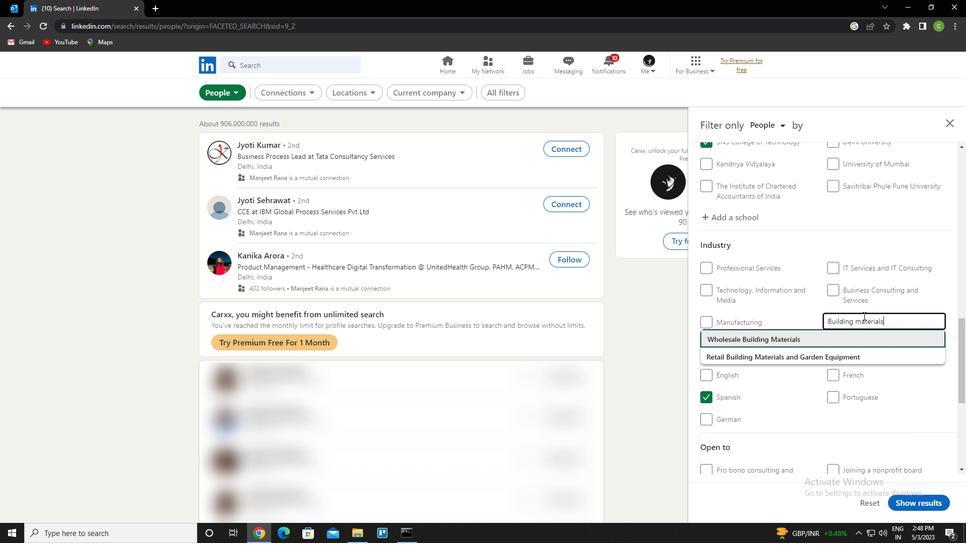 
Action: Mouse scrolled (864, 315) with delta (0, 0)
Screenshot: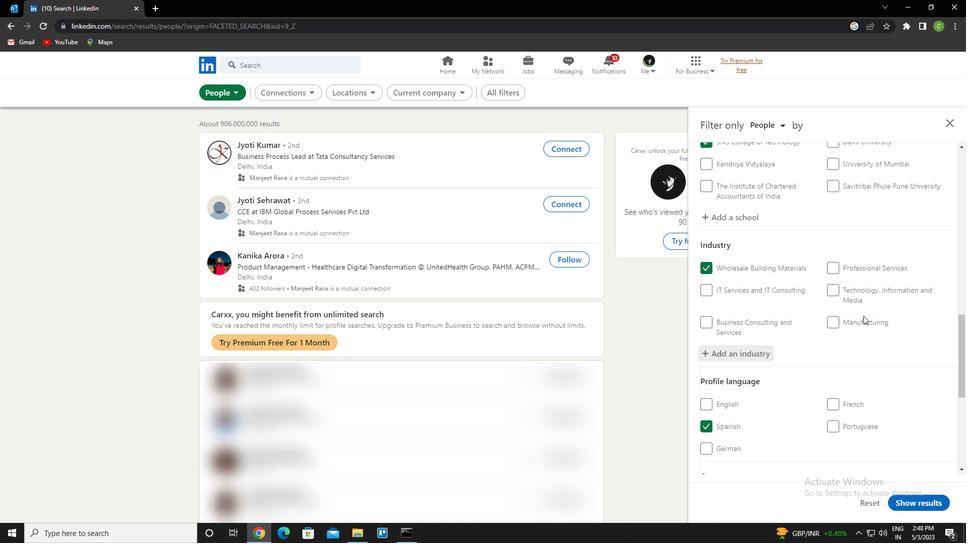 
Action: Mouse scrolled (864, 315) with delta (0, 0)
Screenshot: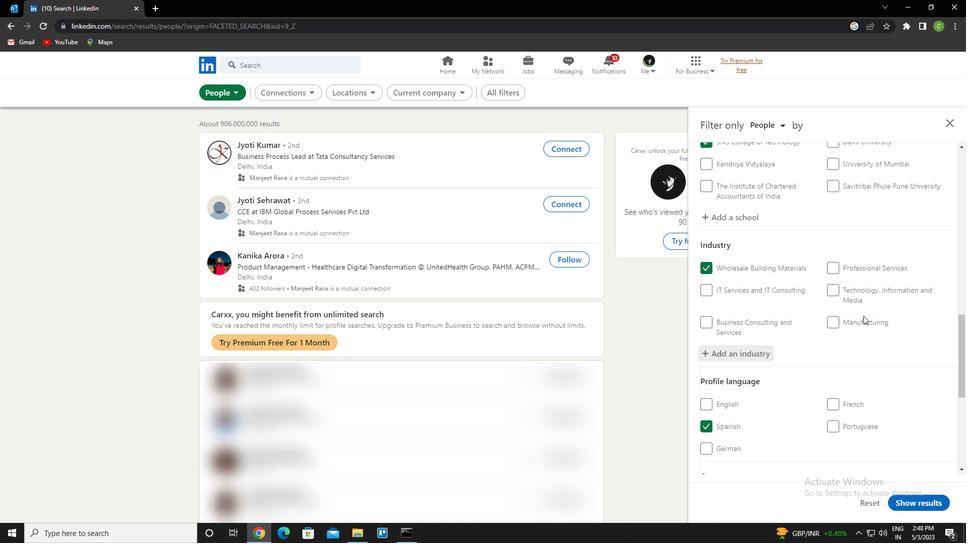 
Action: Mouse scrolled (864, 315) with delta (0, 0)
Screenshot: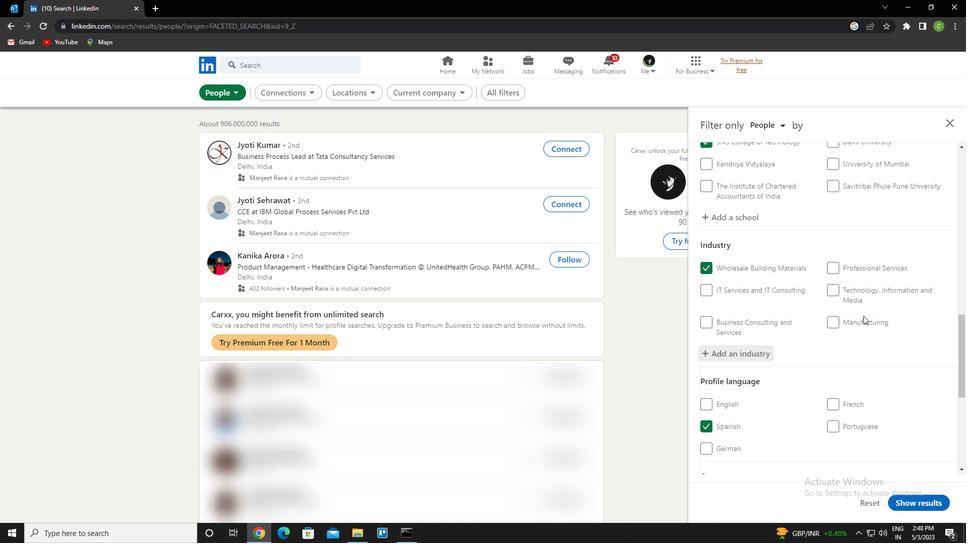 
Action: Mouse scrolled (864, 315) with delta (0, 0)
Screenshot: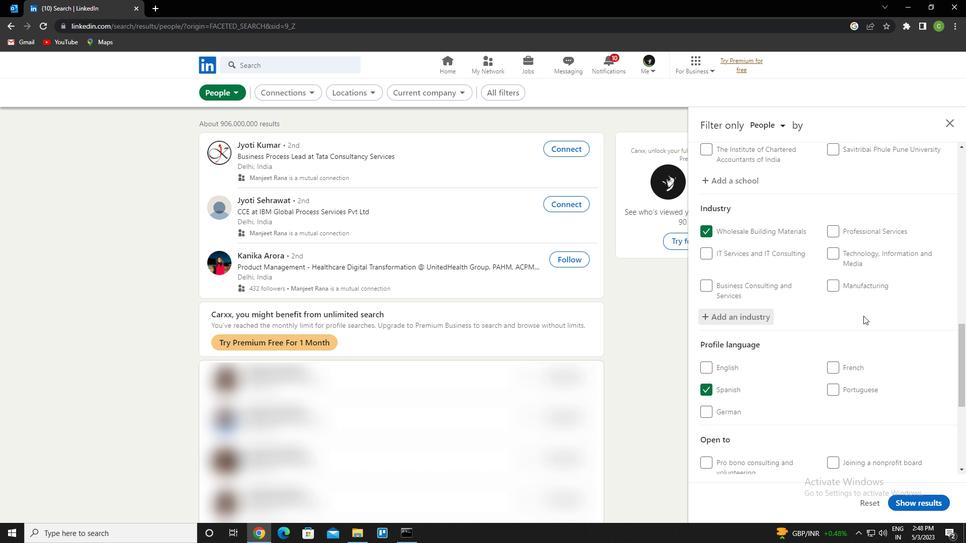 
Action: Mouse scrolled (864, 315) with delta (0, 0)
Screenshot: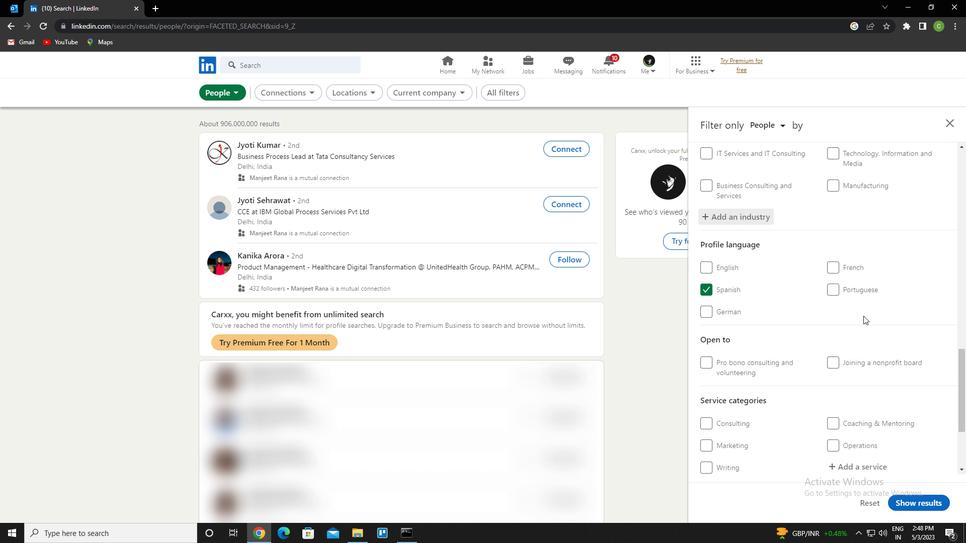 
Action: Mouse scrolled (864, 315) with delta (0, 0)
Screenshot: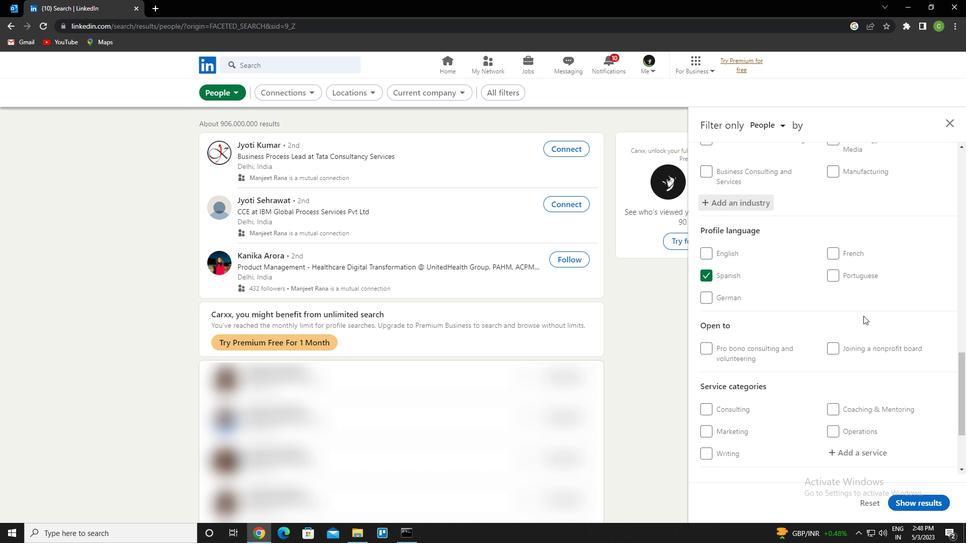 
Action: Mouse moved to (868, 334)
Screenshot: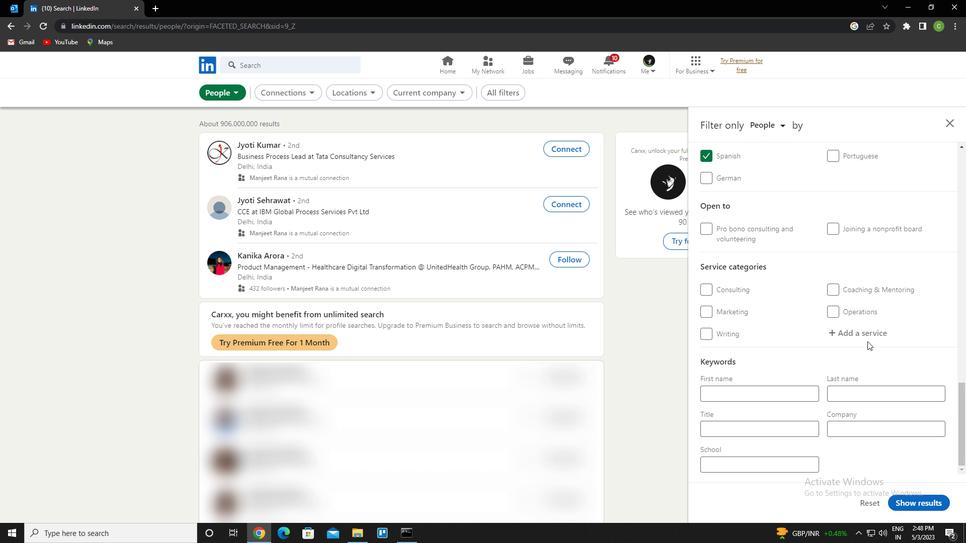 
Action: Mouse pressed left at (868, 334)
Screenshot: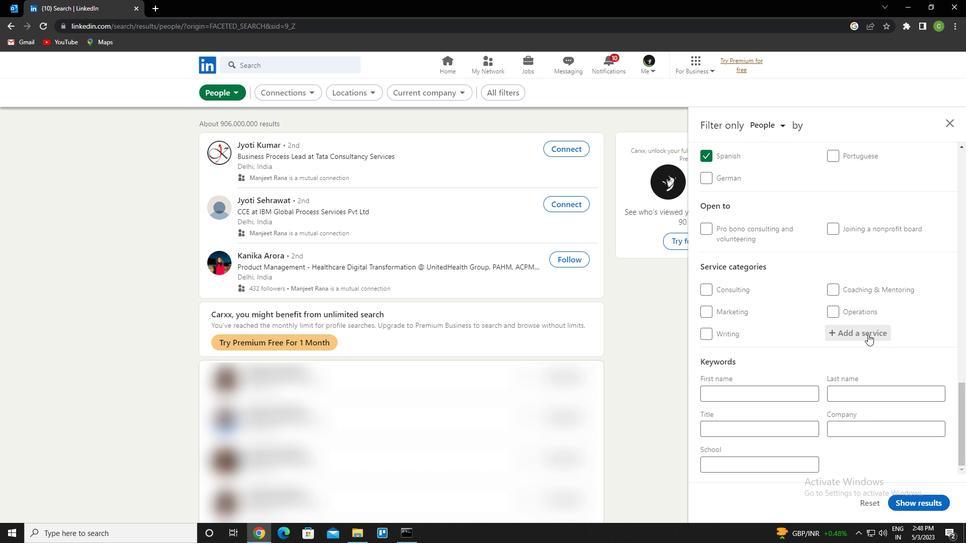 
Action: Key pressed <Key.caps_lock>ux<Key.space>r<Key.caps_lock>Esearch<Key.down><Key.enter>
Screenshot: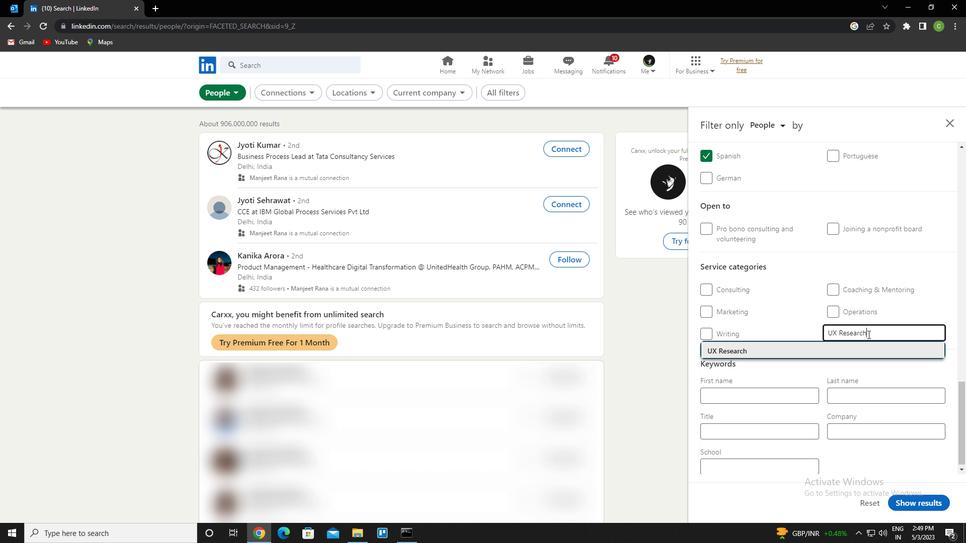 
Action: Mouse scrolled (868, 334) with delta (0, 0)
Screenshot: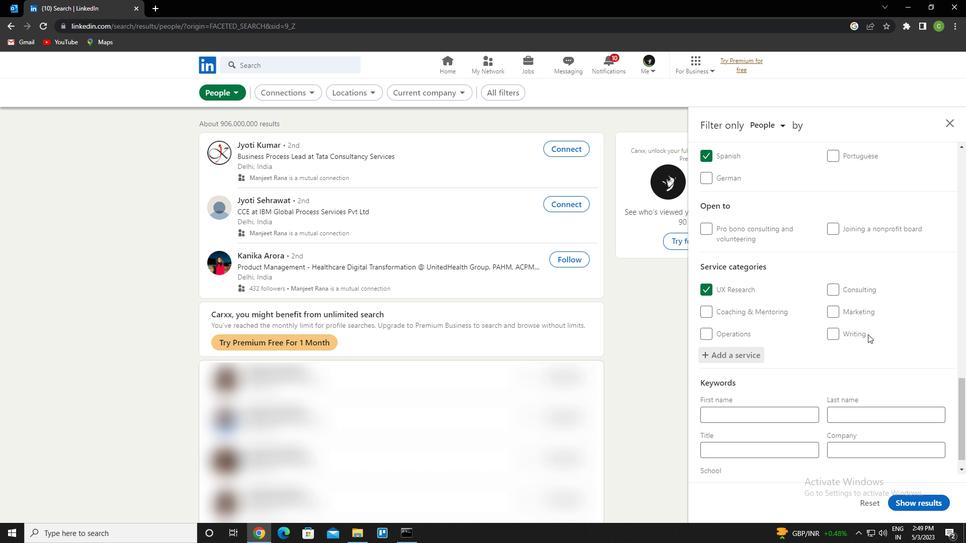
Action: Mouse scrolled (868, 334) with delta (0, 0)
Screenshot: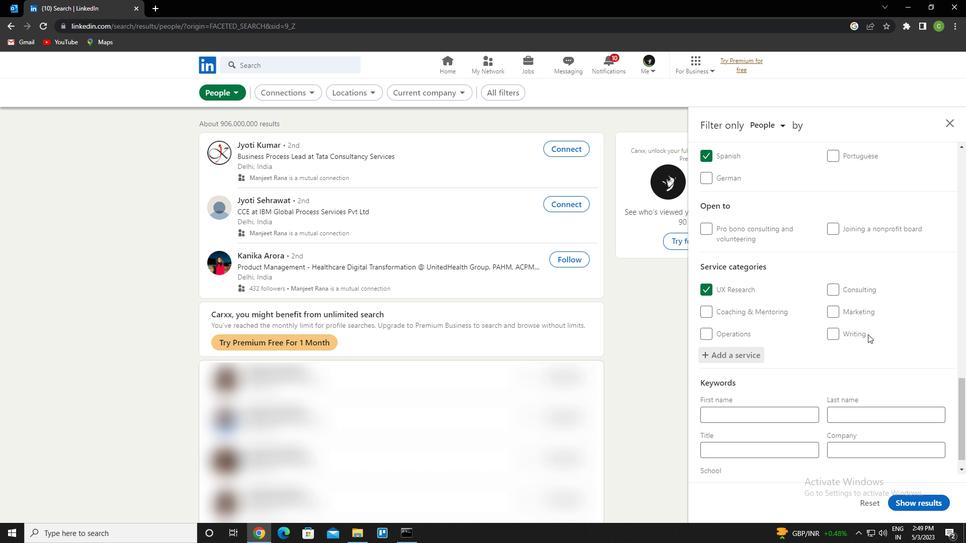 
Action: Mouse scrolled (868, 334) with delta (0, 0)
Screenshot: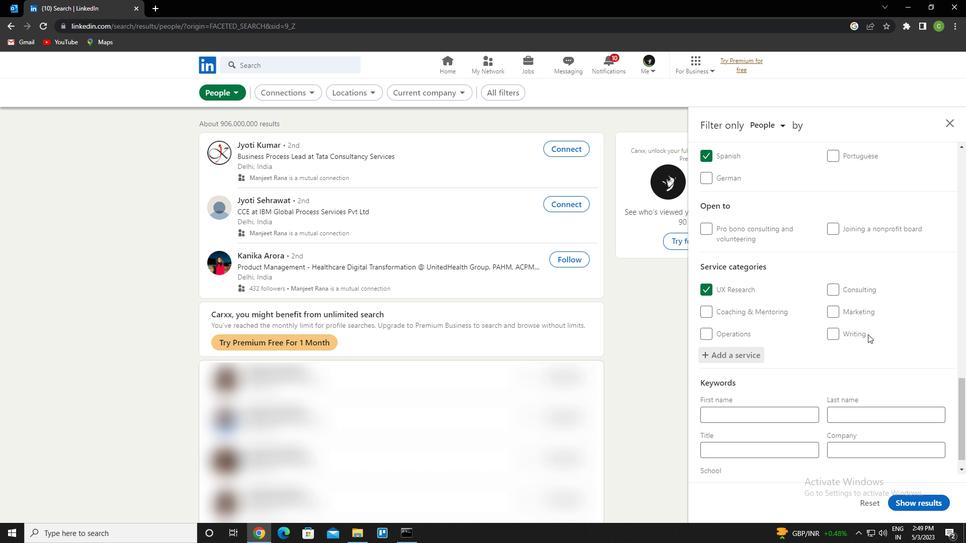 
Action: Mouse scrolled (868, 334) with delta (0, 0)
Screenshot: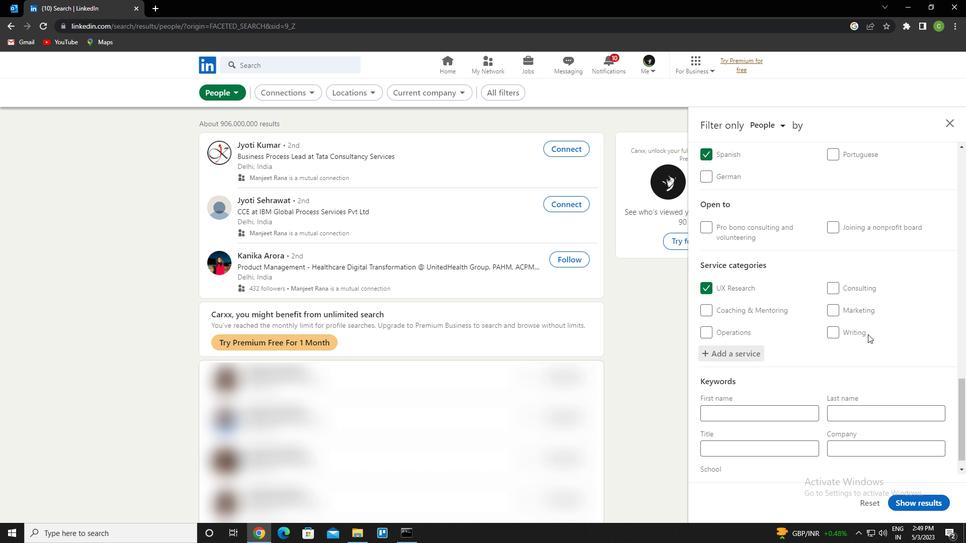 
Action: Mouse scrolled (868, 334) with delta (0, 0)
Screenshot: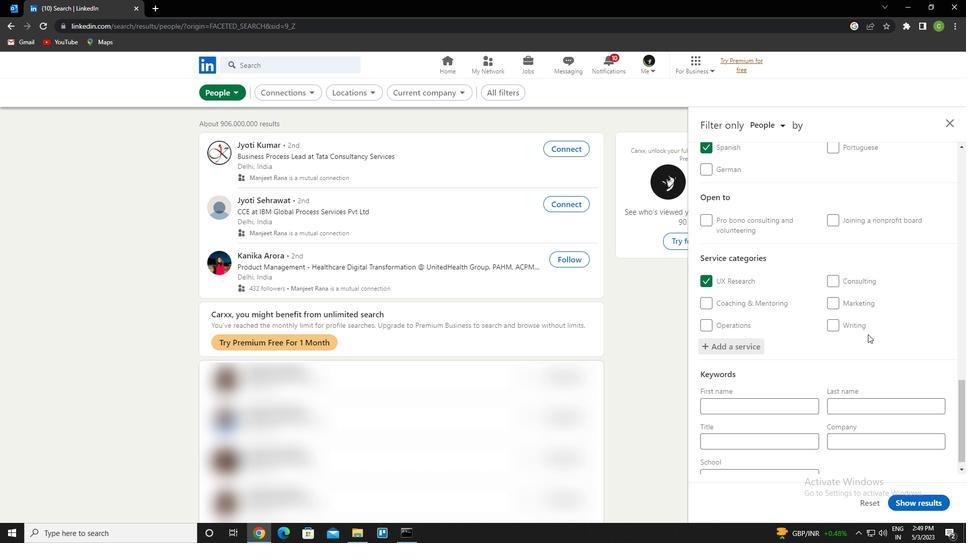 
Action: Mouse scrolled (868, 334) with delta (0, 0)
Screenshot: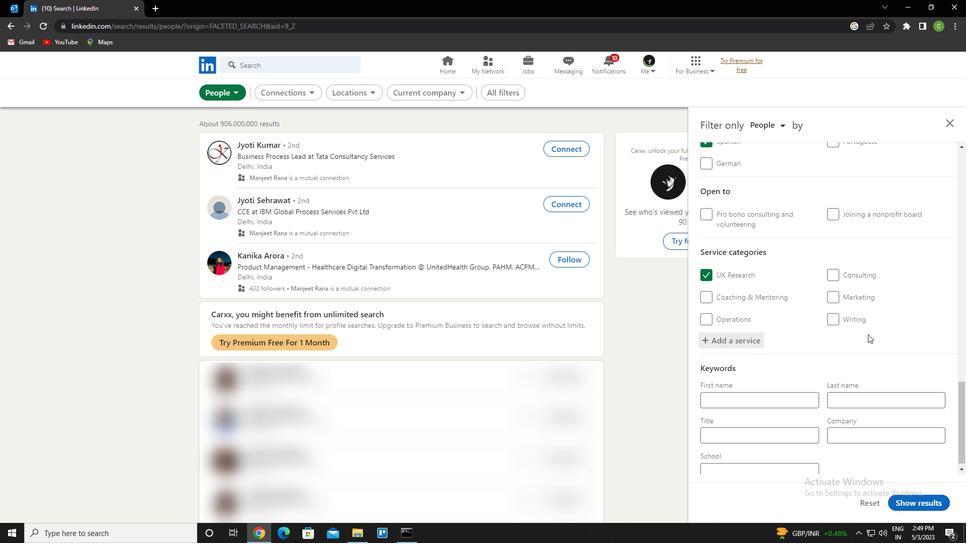 
Action: Mouse scrolled (868, 334) with delta (0, 0)
Screenshot: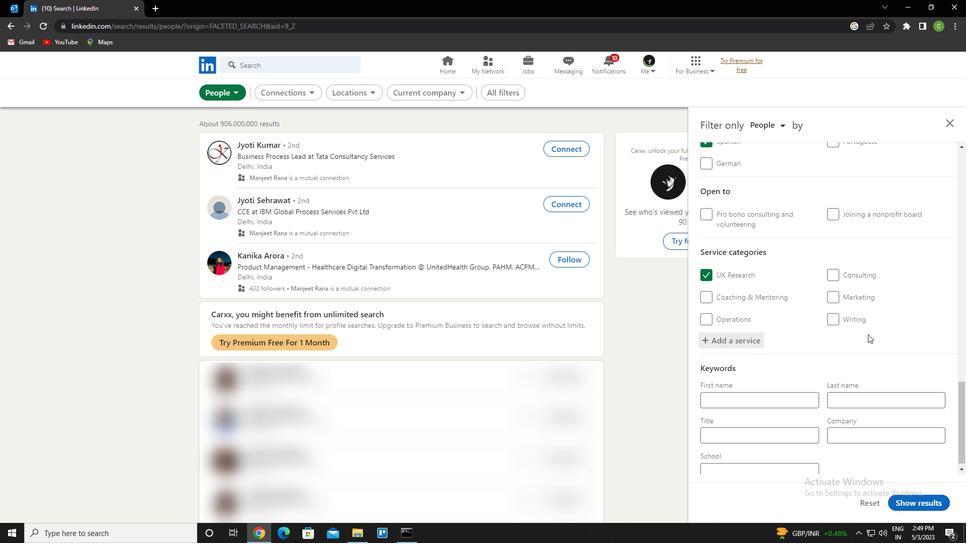 
Action: Mouse scrolled (868, 334) with delta (0, 0)
Screenshot: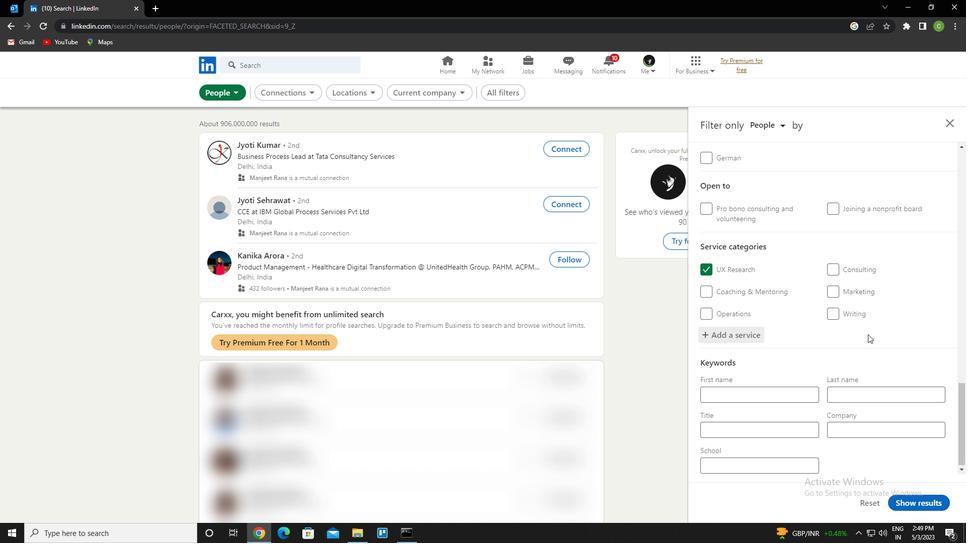 
Action: Mouse moved to (761, 429)
Screenshot: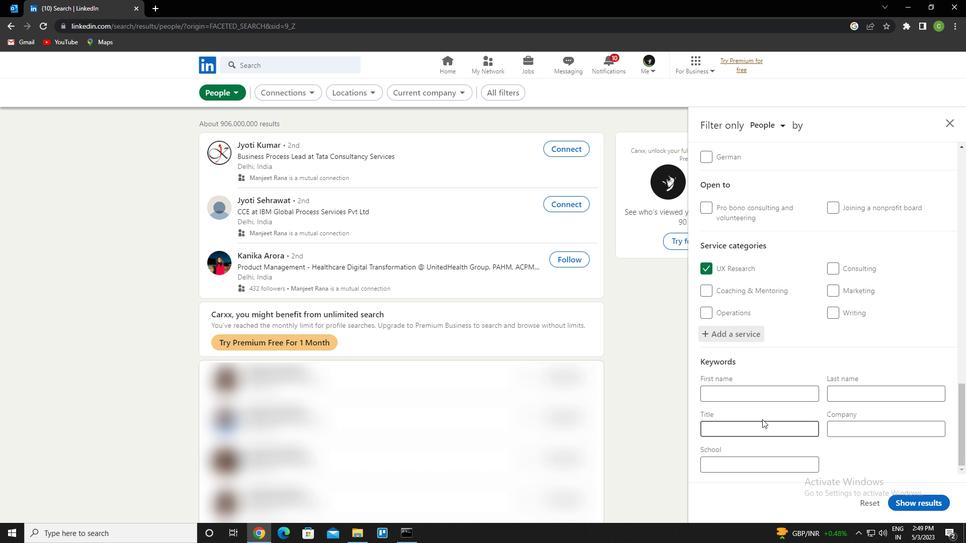 
Action: Mouse pressed left at (761, 429)
Screenshot: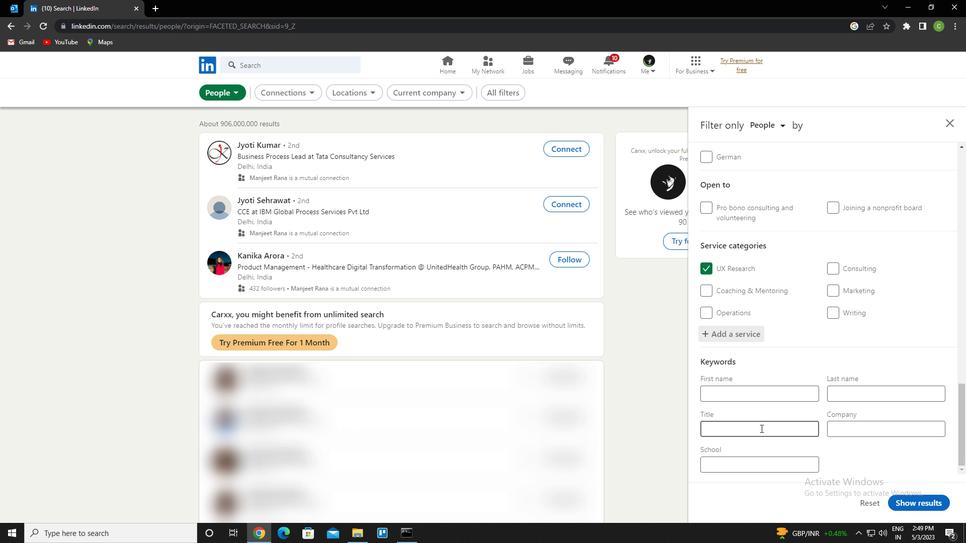 
Action: Key pressed <Key.caps_lock>c<Key.caps_lock>ustomer<Key.space><Key.caps_lock>c<Key.caps_lock>are<Key.space><Key.caps_lock>a<Key.caps_lock>ssociate
Screenshot: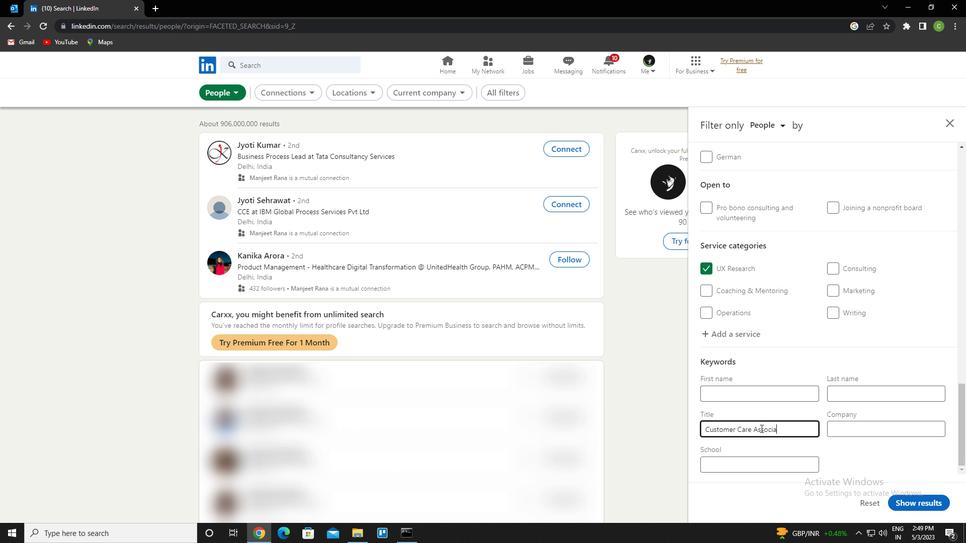 
Action: Mouse moved to (915, 500)
Screenshot: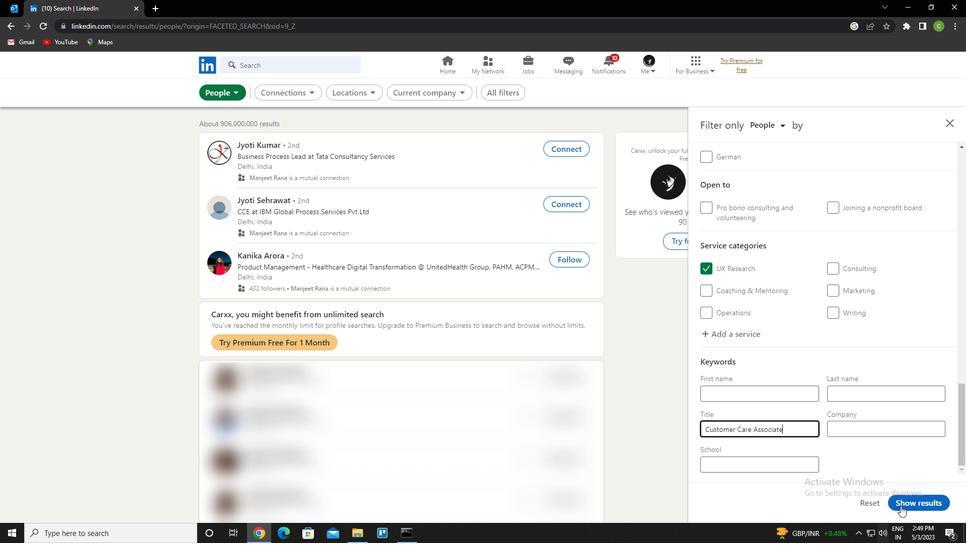 
Action: Mouse pressed left at (915, 500)
Screenshot: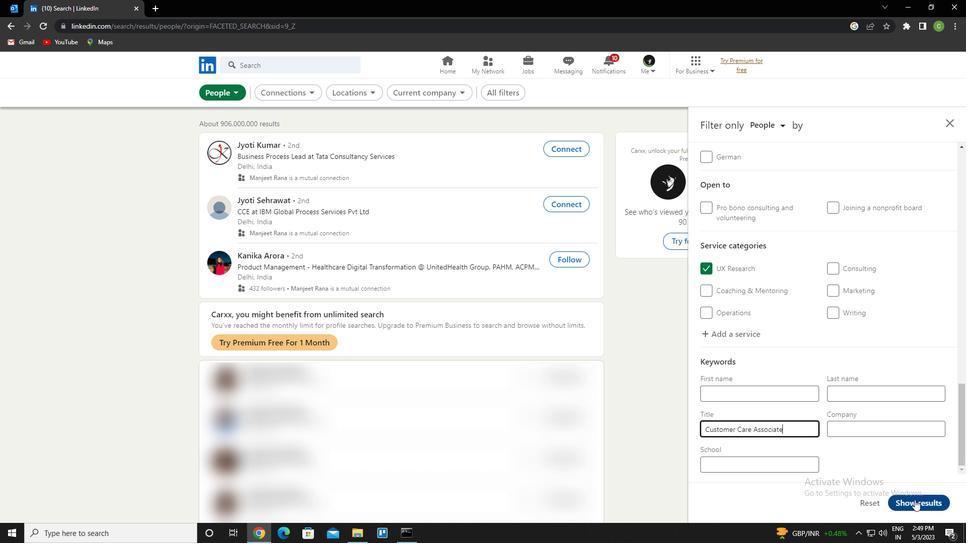 
